 Task: Take the 'IT Operations' skill assessment on LinkedIn.
Action: Mouse moved to (378, 605)
Screenshot: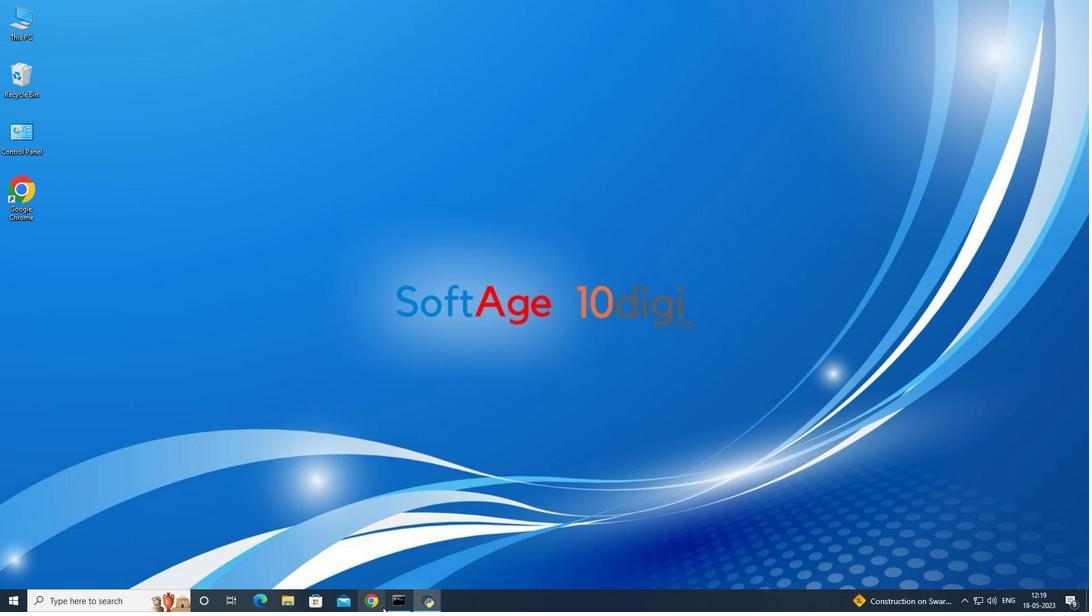
Action: Mouse pressed left at (378, 605)
Screenshot: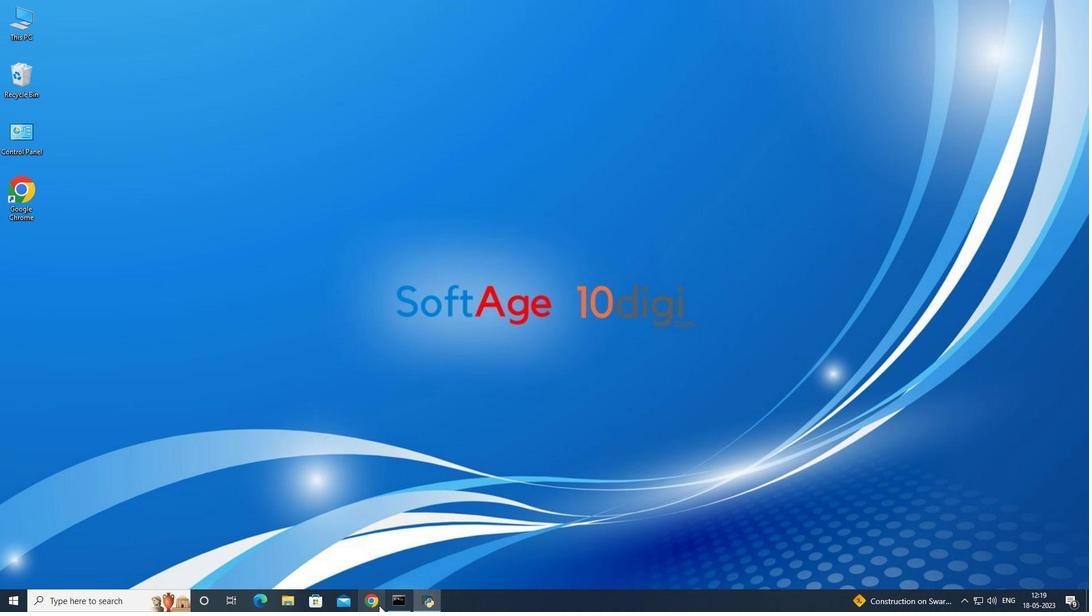 
Action: Mouse moved to (505, 234)
Screenshot: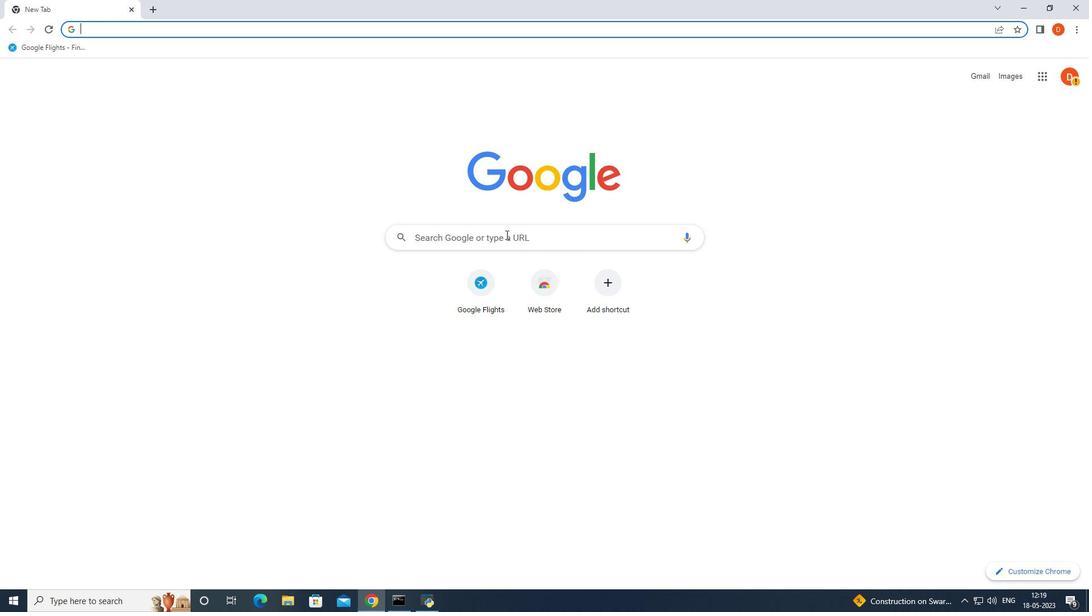 
Action: Mouse pressed left at (505, 234)
Screenshot: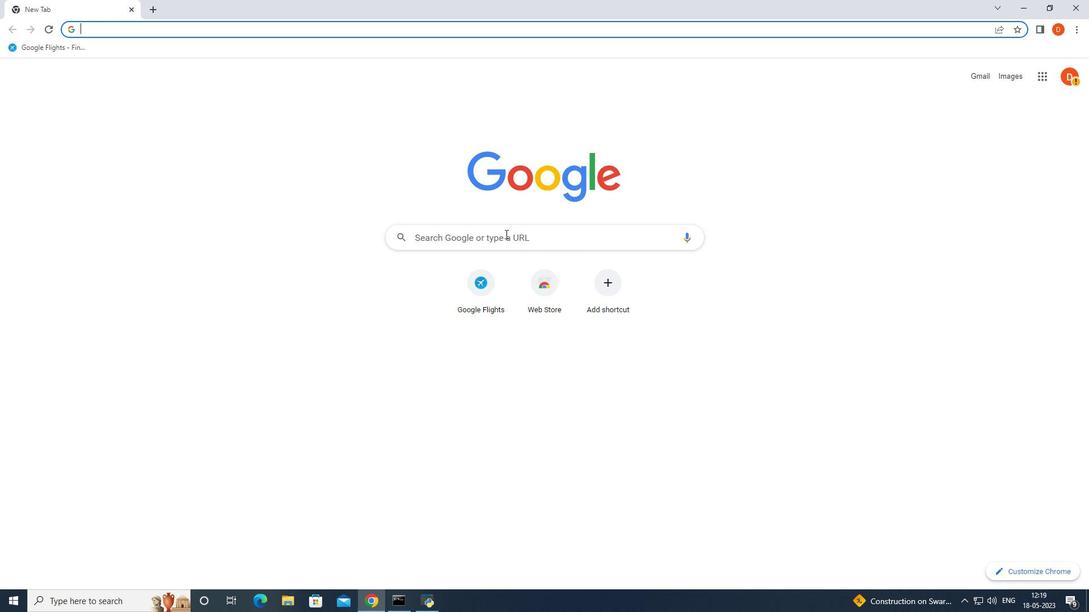 
Action: Mouse moved to (496, 257)
Screenshot: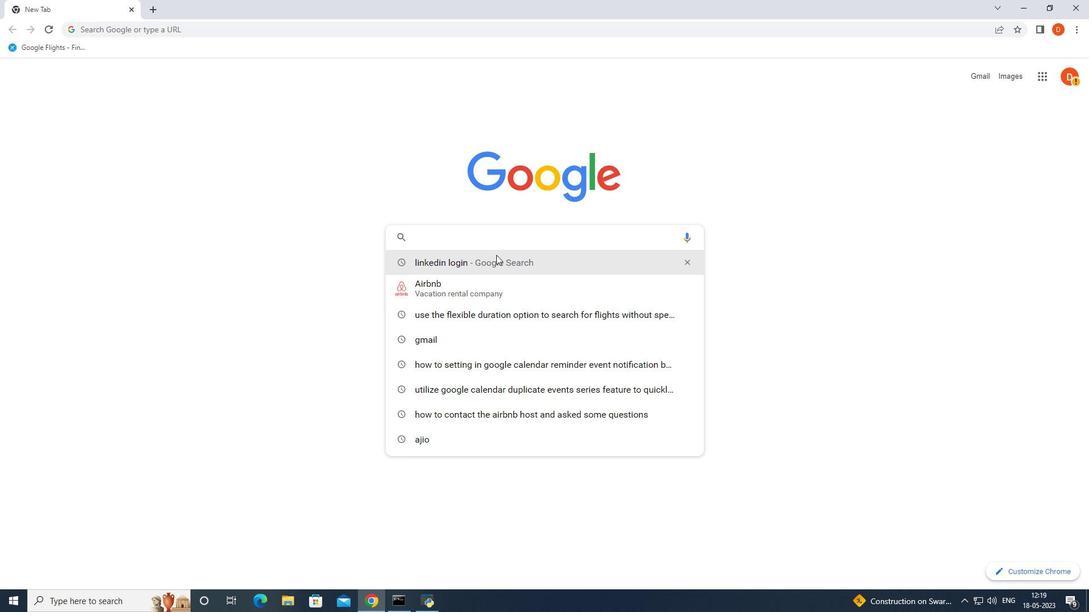 
Action: Mouse pressed left at (496, 257)
Screenshot: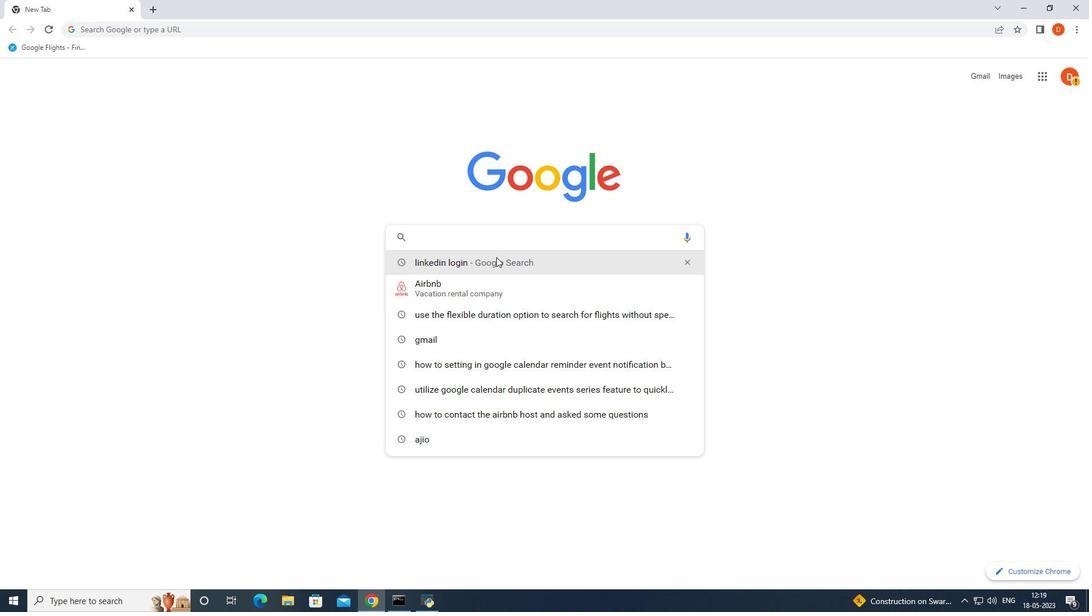 
Action: Mouse moved to (167, 173)
Screenshot: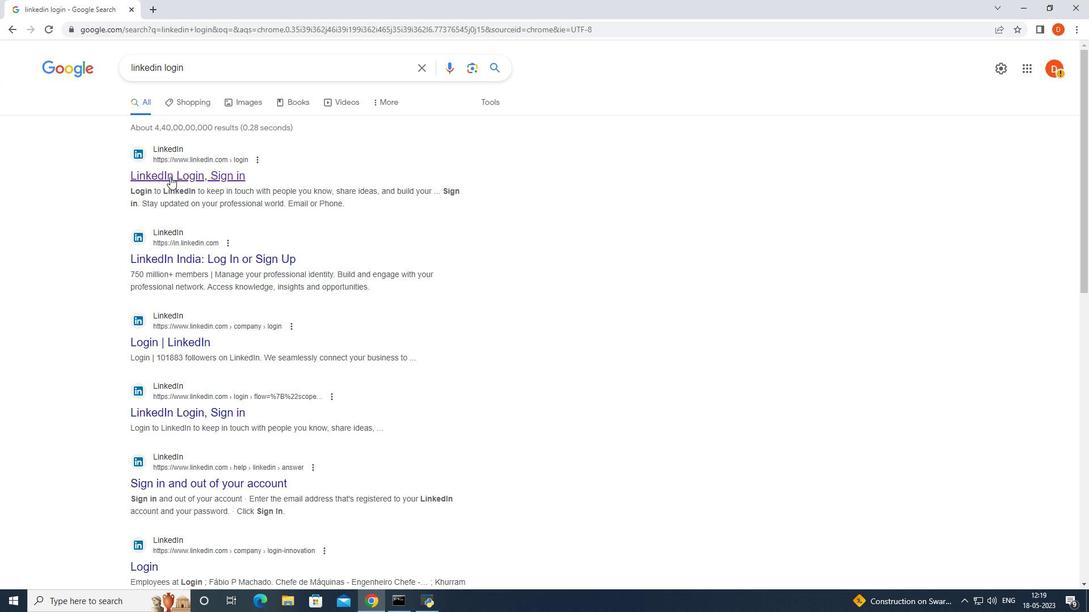
Action: Mouse pressed left at (167, 173)
Screenshot: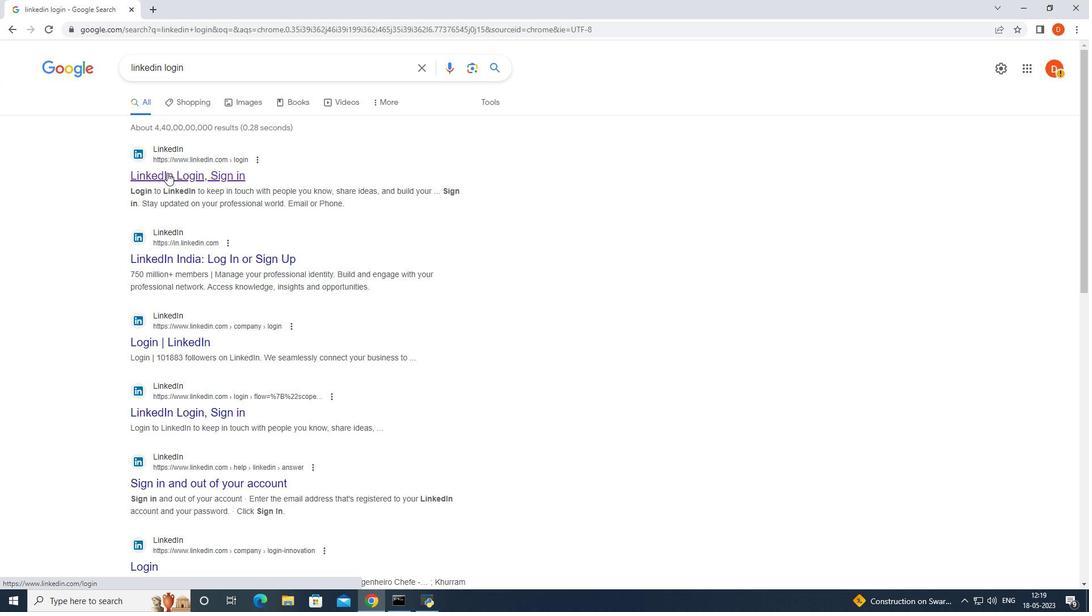 
Action: Mouse moved to (591, 61)
Screenshot: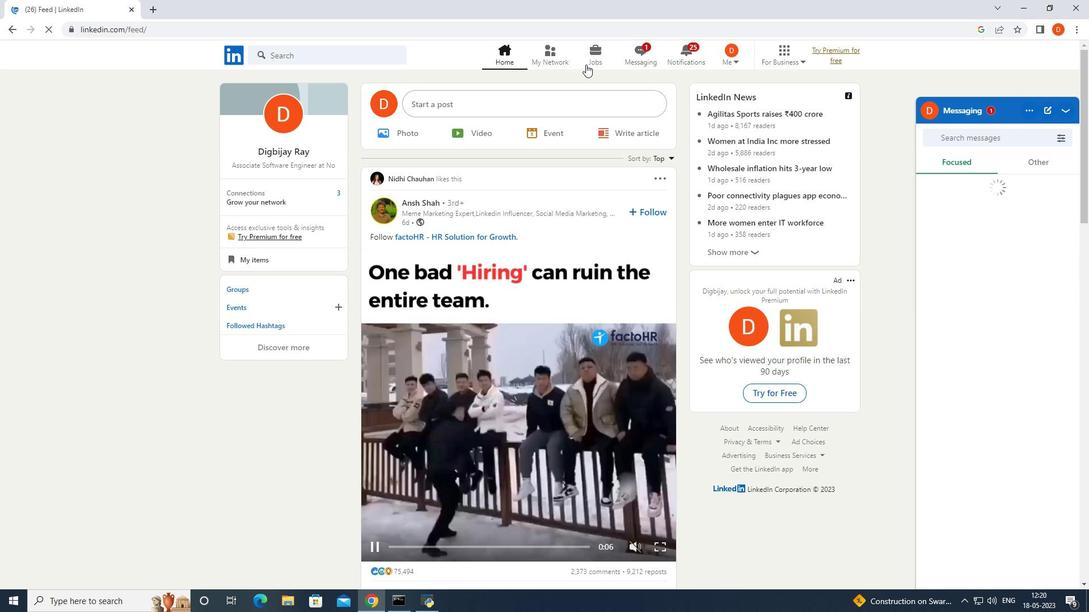 
Action: Mouse pressed left at (591, 61)
Screenshot: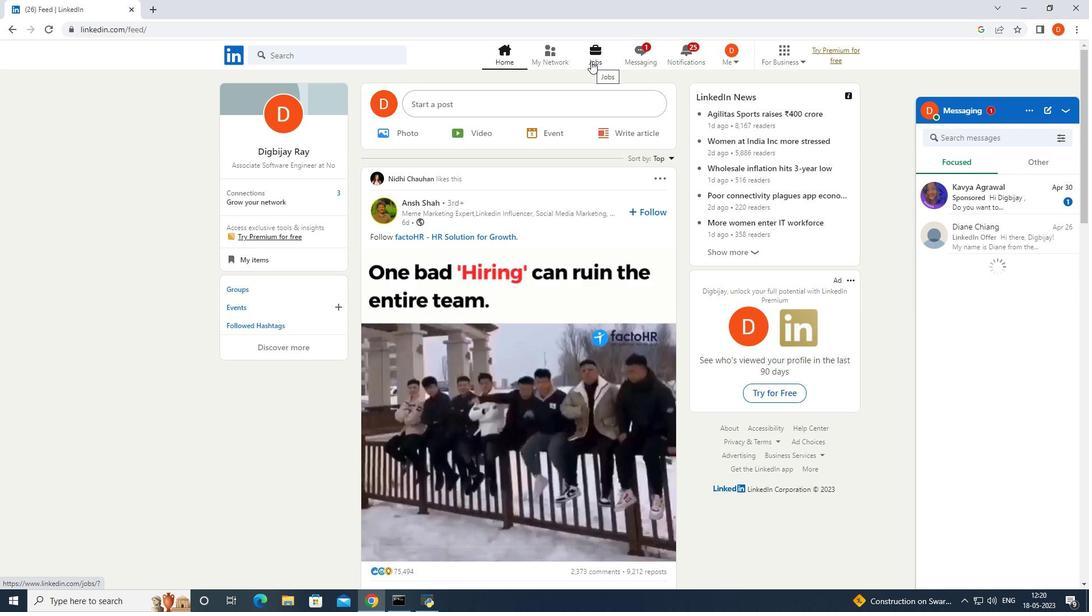 
Action: Mouse moved to (299, 163)
Screenshot: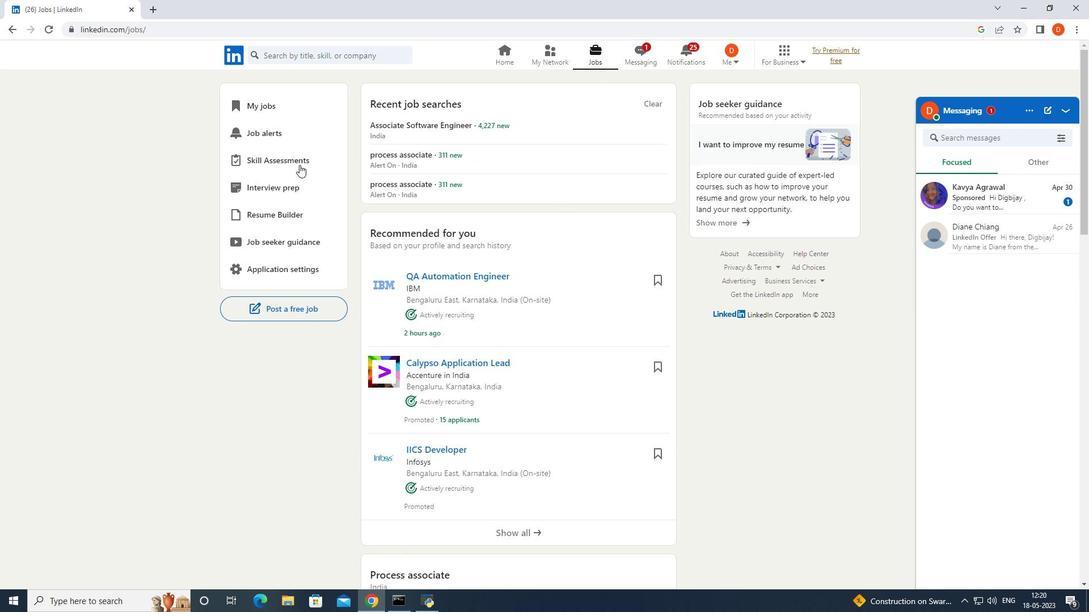 
Action: Mouse pressed left at (299, 163)
Screenshot: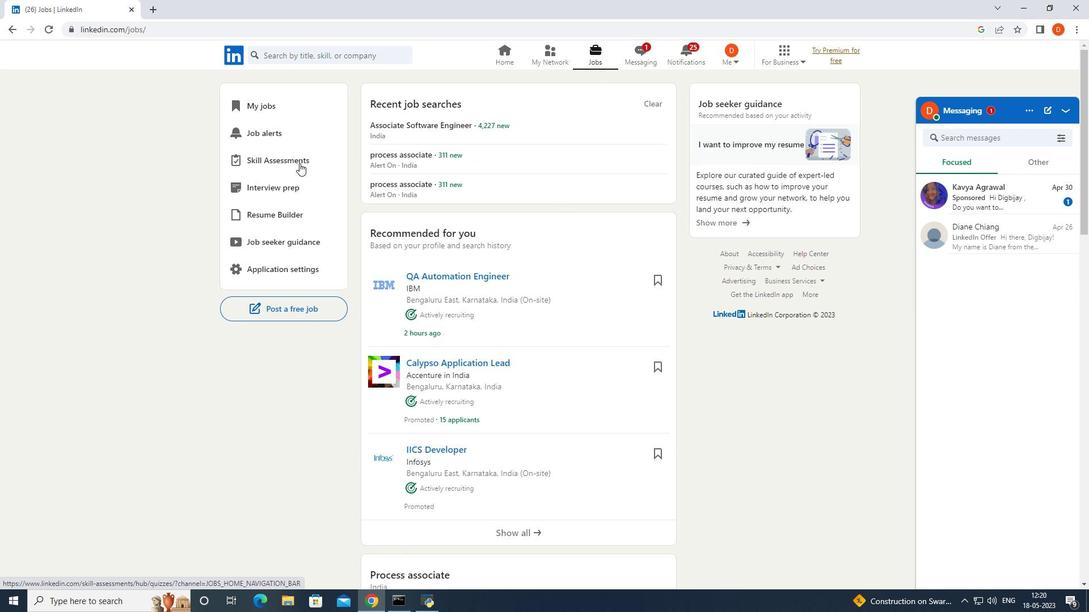 
Action: Mouse moved to (622, 203)
Screenshot: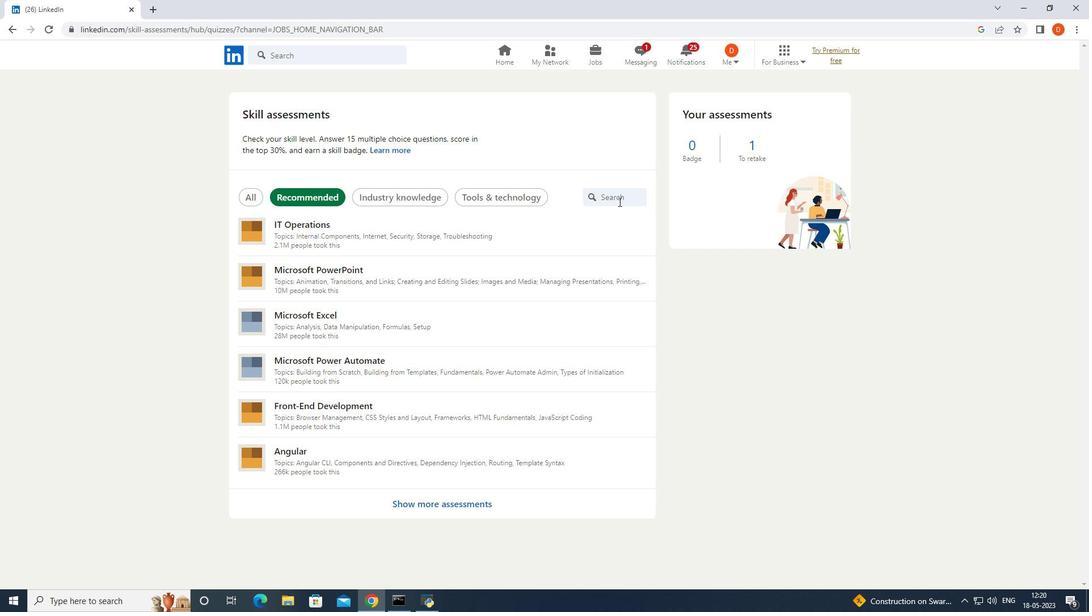 
Action: Mouse pressed left at (622, 203)
Screenshot: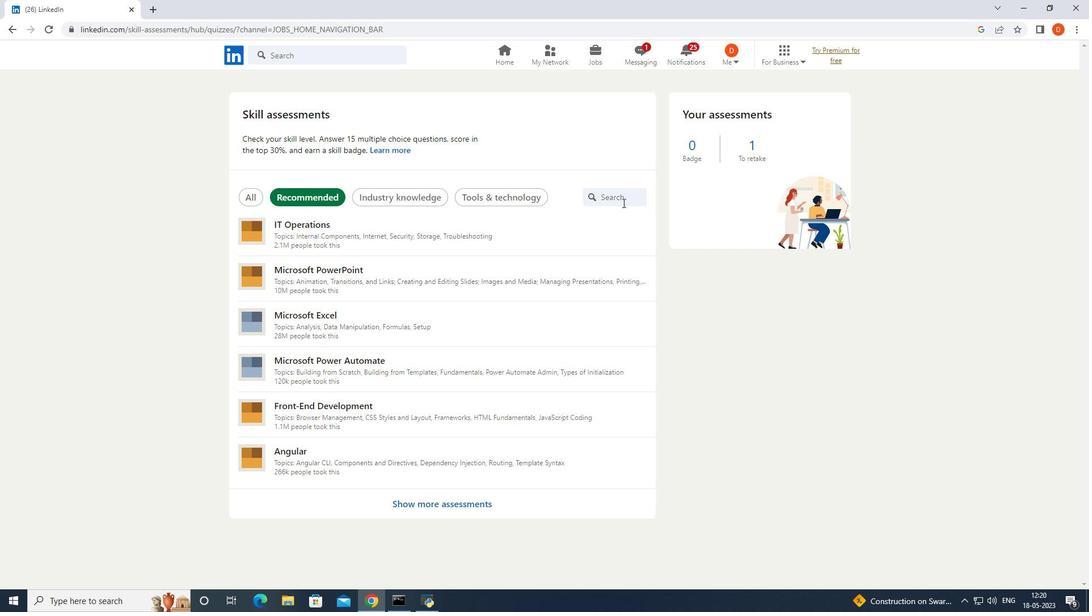 
Action: Mouse moved to (622, 203)
Screenshot: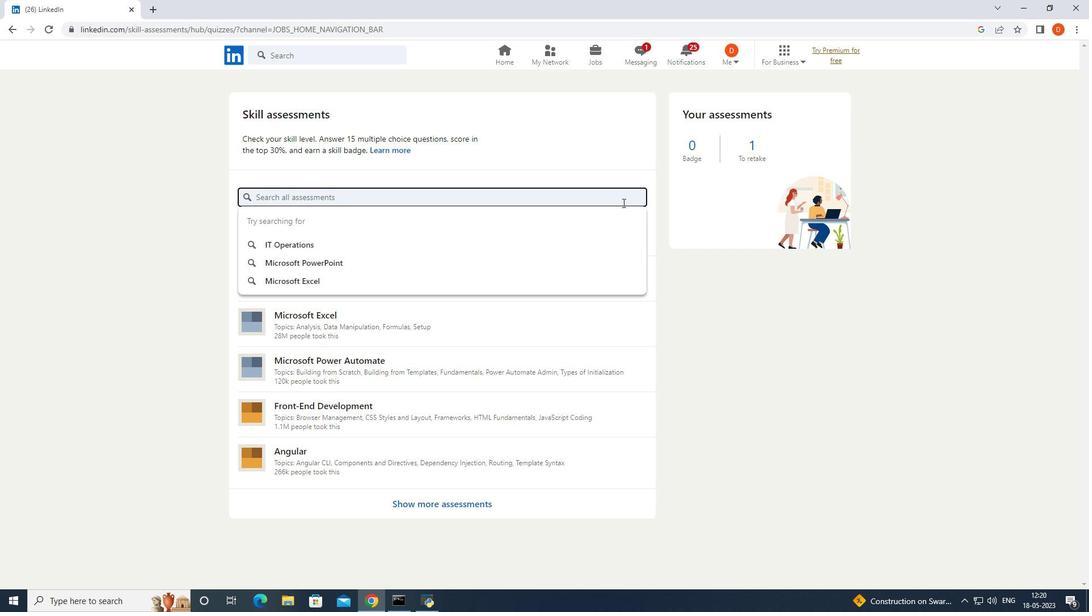 
Action: Key pressed <Key.shift>IT<Key.space><Key.shift>Tes<Key.backspace><Key.backspace>
Screenshot: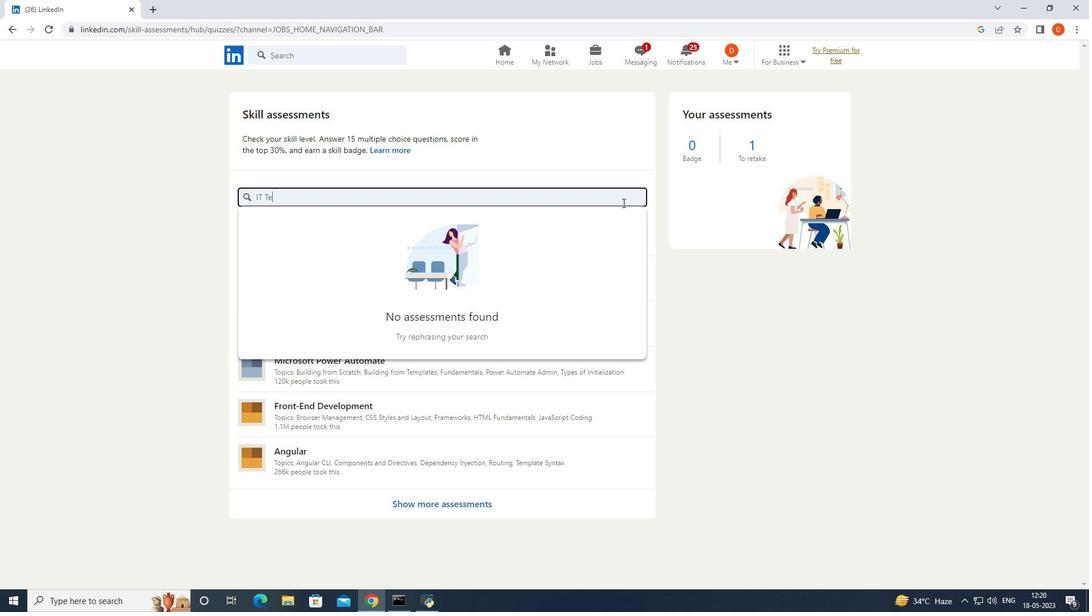 
Action: Mouse moved to (388, 222)
Screenshot: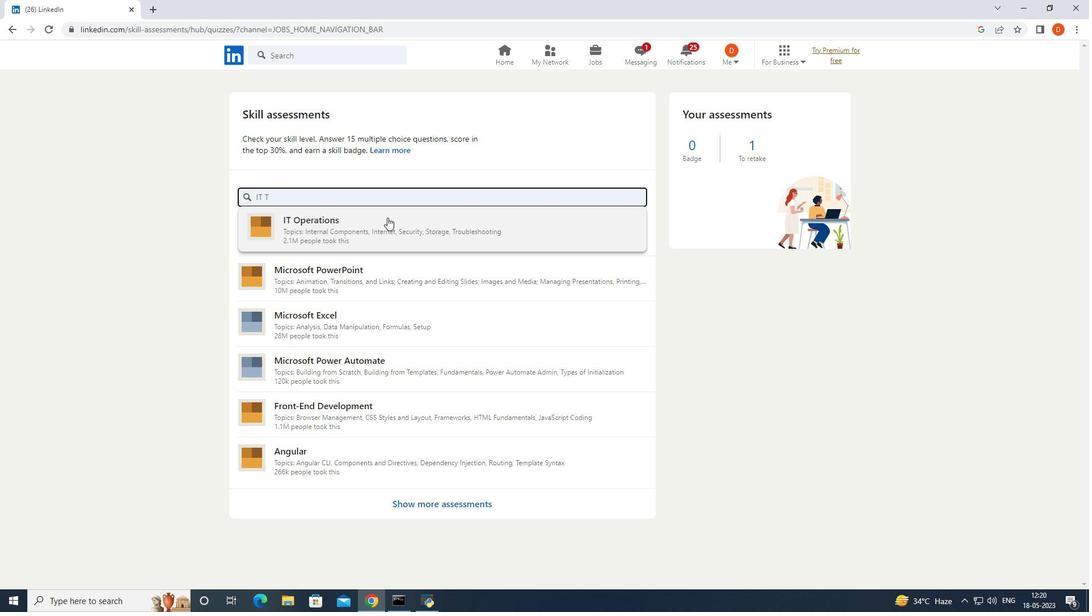 
Action: Mouse pressed left at (388, 222)
Screenshot: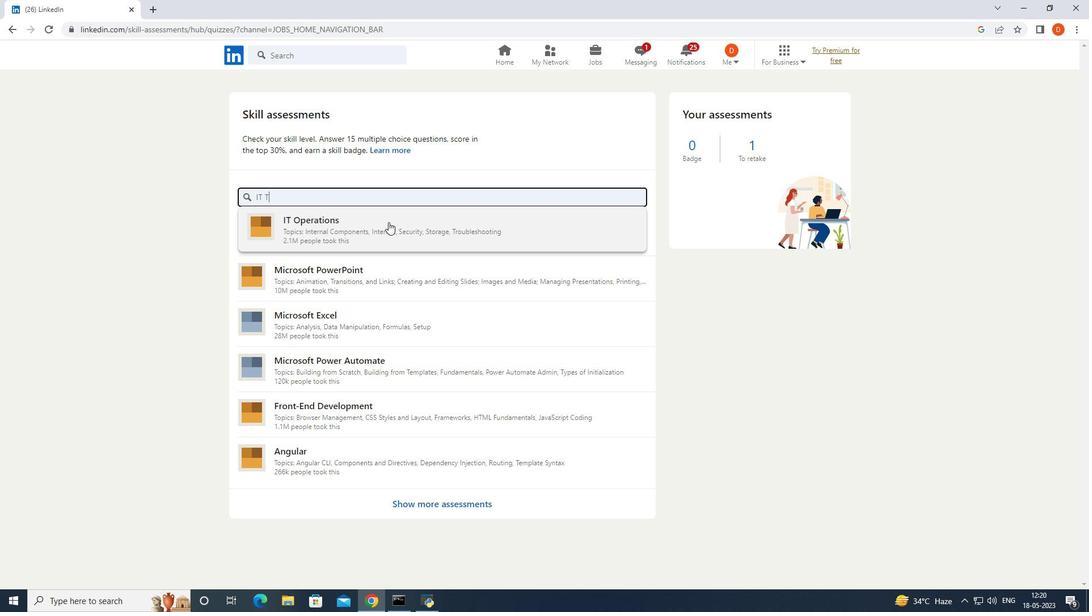 
Action: Mouse moved to (810, 421)
Screenshot: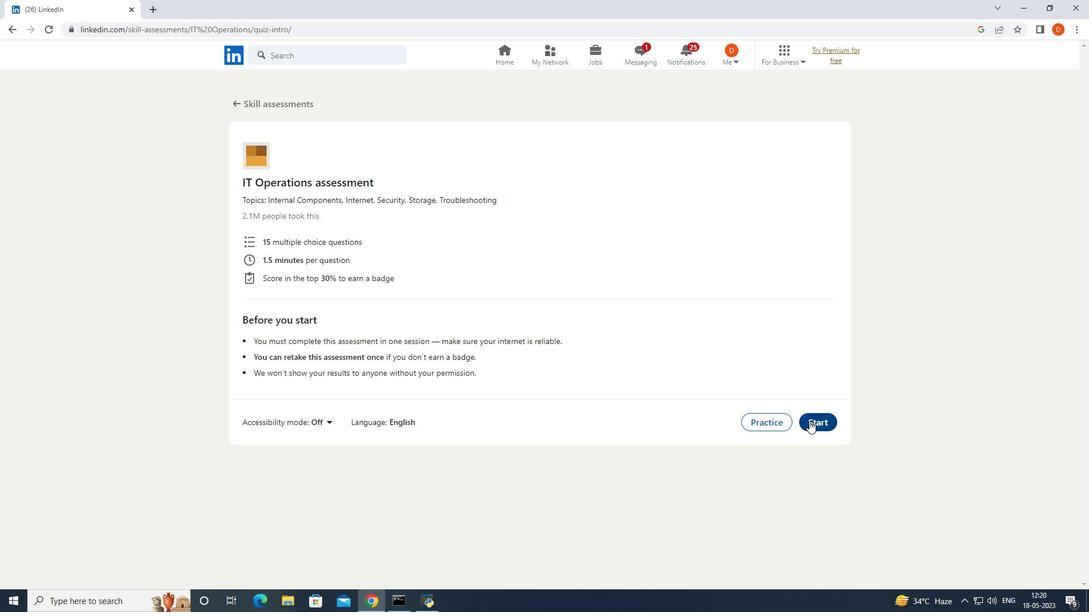 
Action: Mouse pressed left at (810, 421)
Screenshot: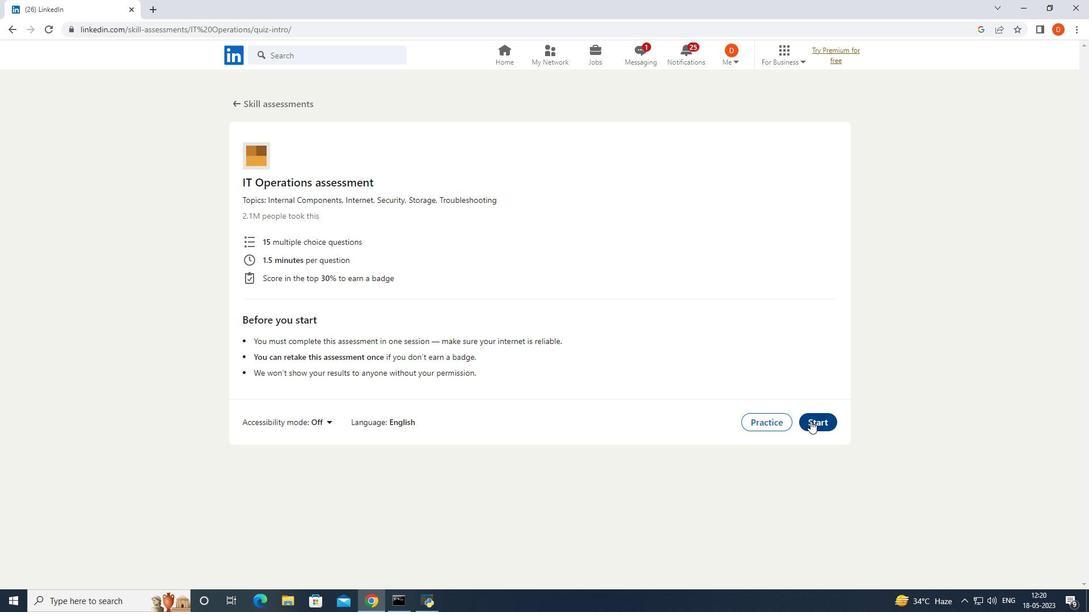 
Action: Mouse moved to (12, 27)
Screenshot: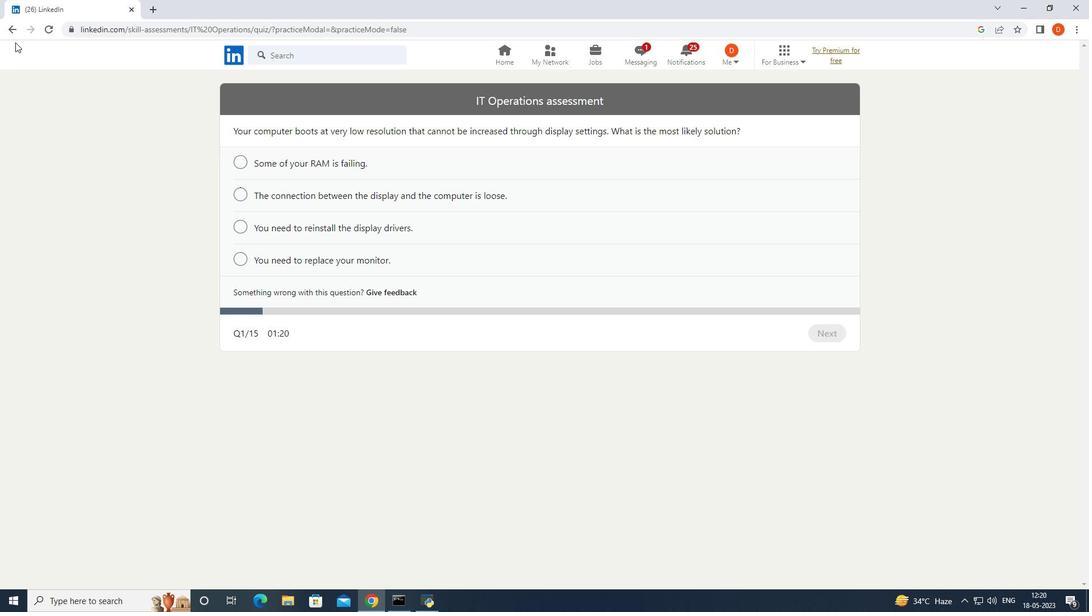 
Action: Mouse pressed left at (12, 27)
Screenshot: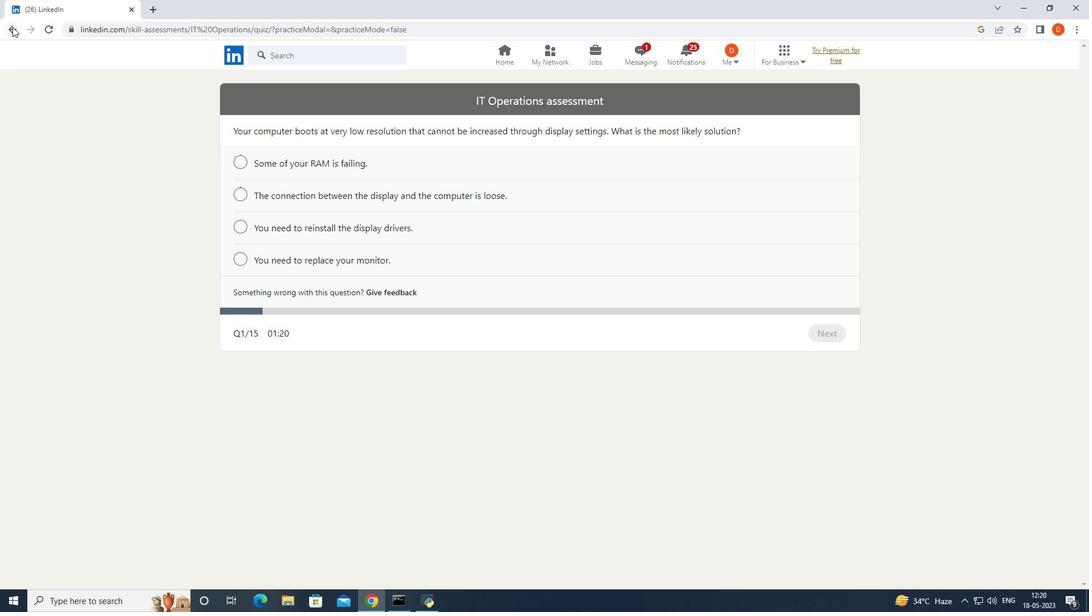 
Action: Mouse moved to (620, 272)
Screenshot: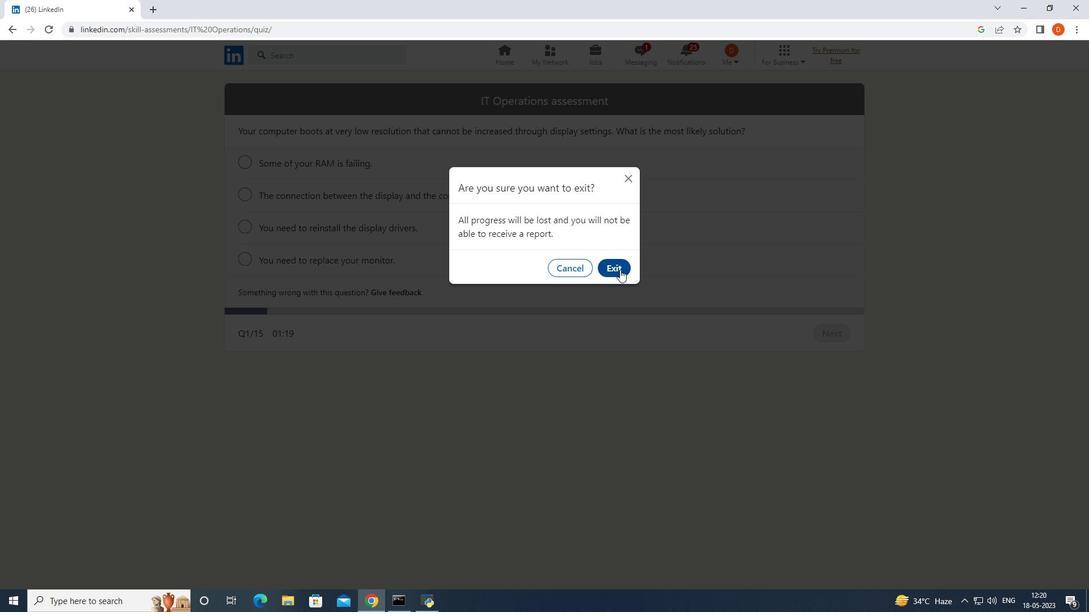 
Action: Mouse pressed left at (620, 272)
Screenshot: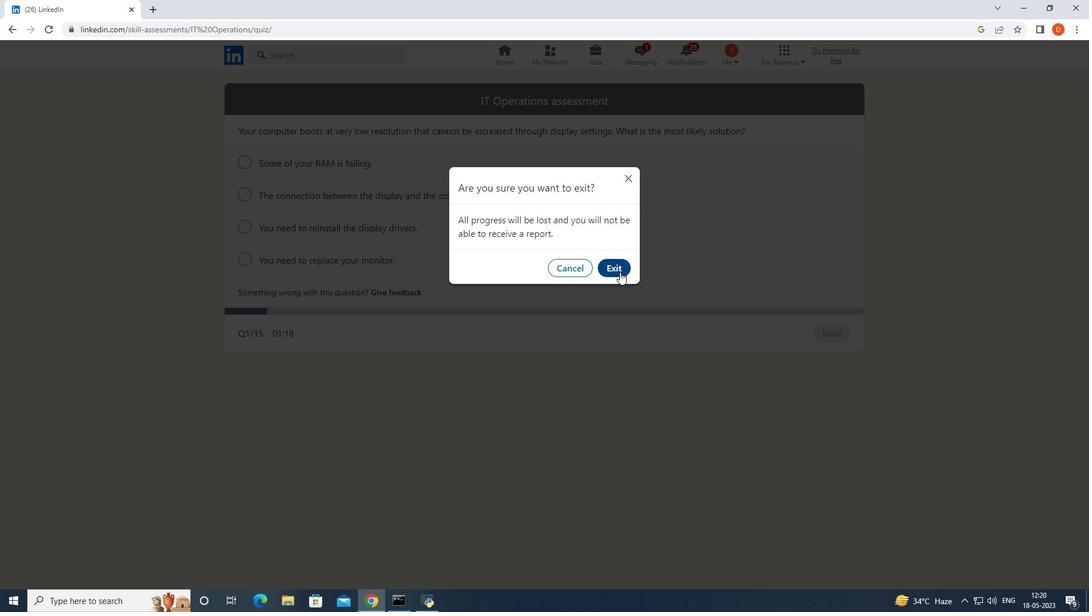 
Action: Mouse moved to (487, 333)
Screenshot: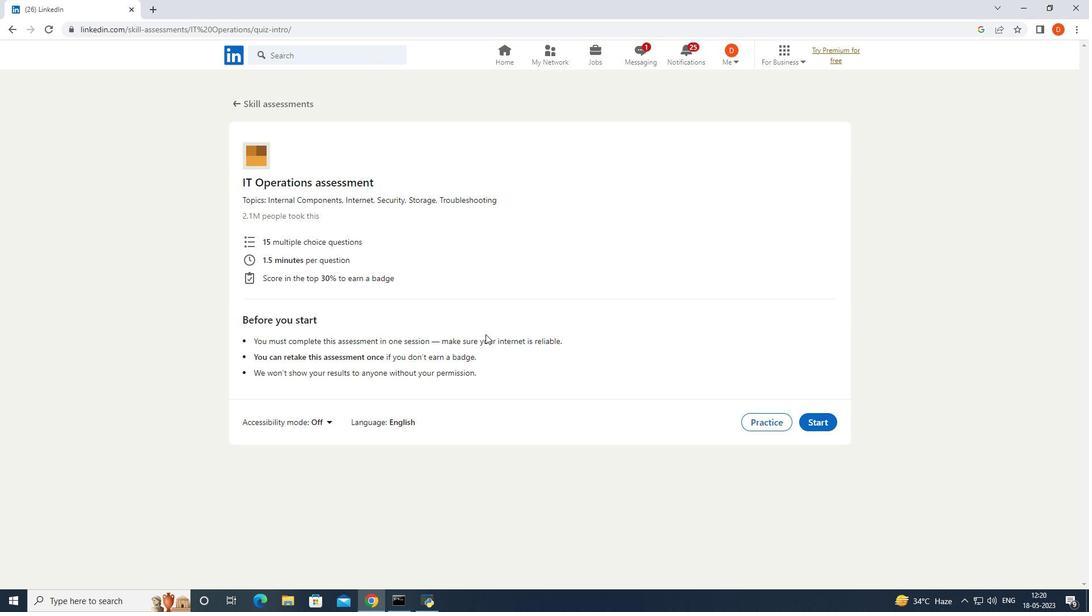 
Action: Mouse scrolled (487, 332) with delta (0, 0)
Screenshot: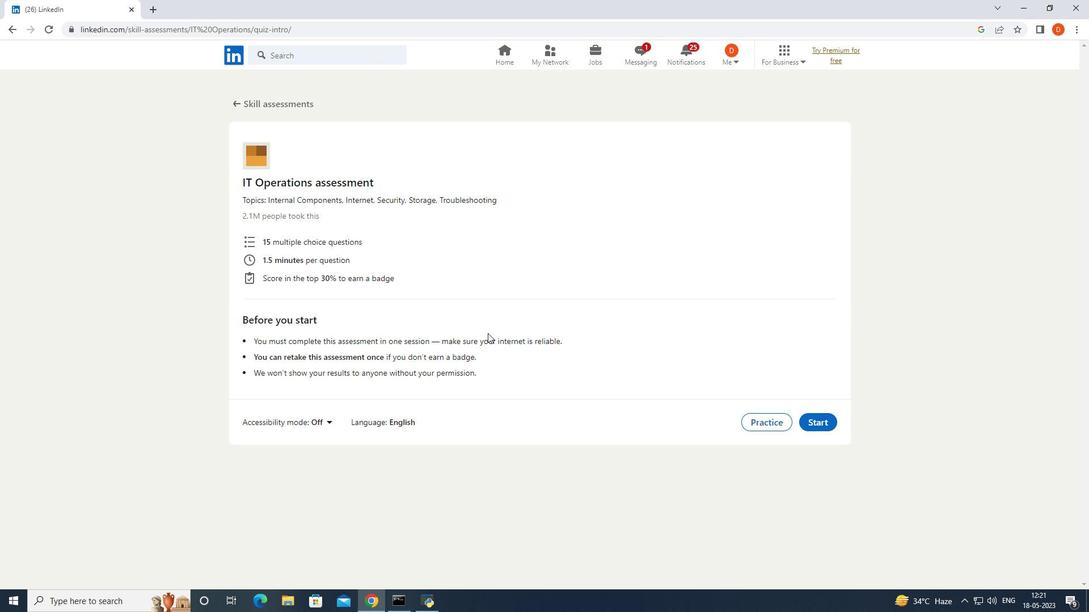
Action: Mouse moved to (484, 337)
Screenshot: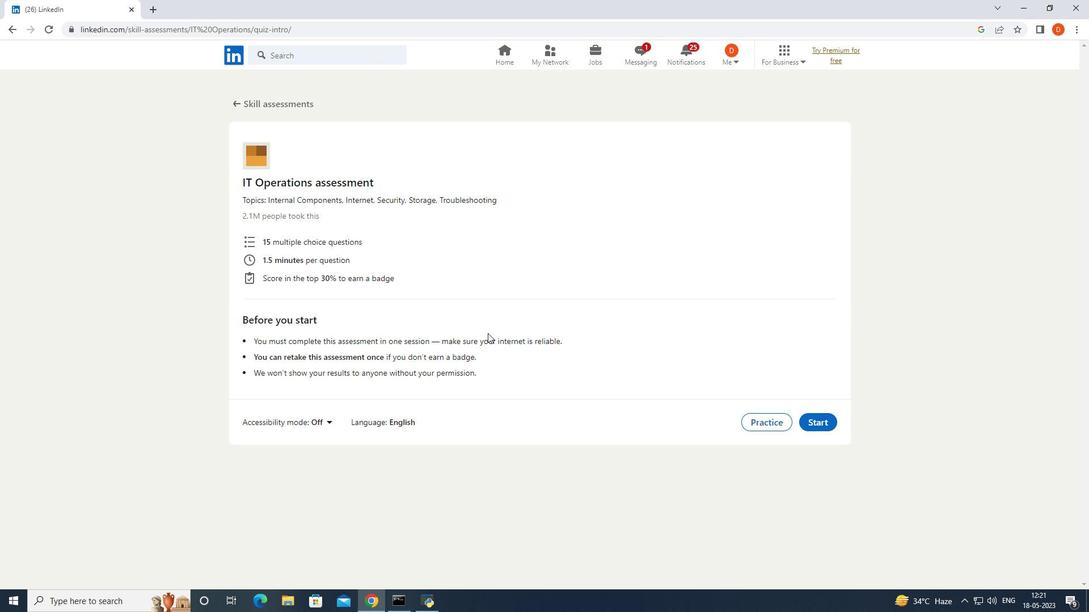 
Action: Mouse scrolled (484, 336) with delta (0, 0)
Screenshot: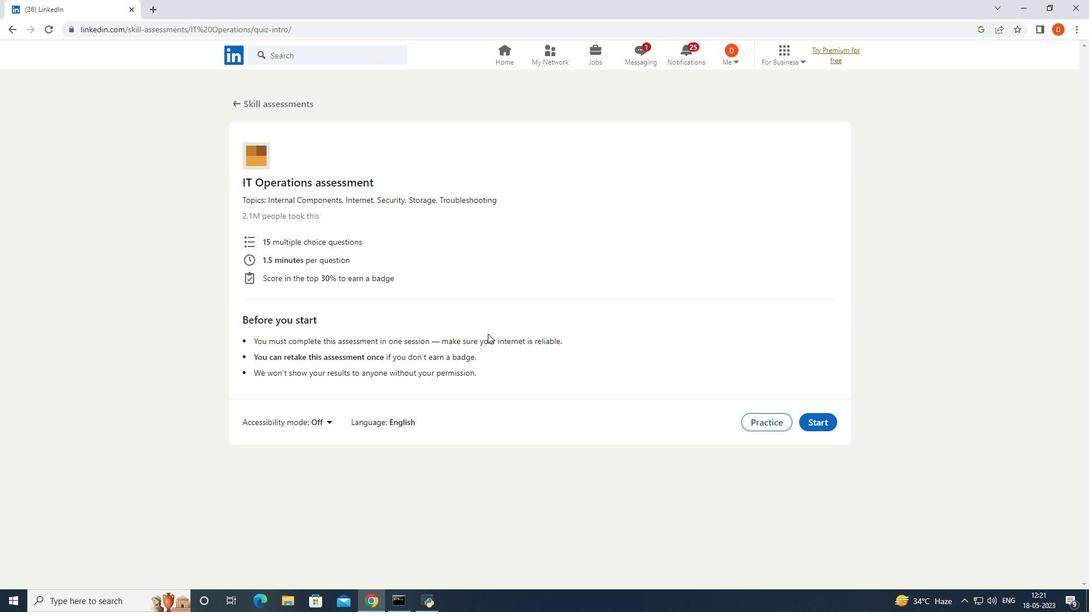 
Action: Mouse moved to (484, 339)
Screenshot: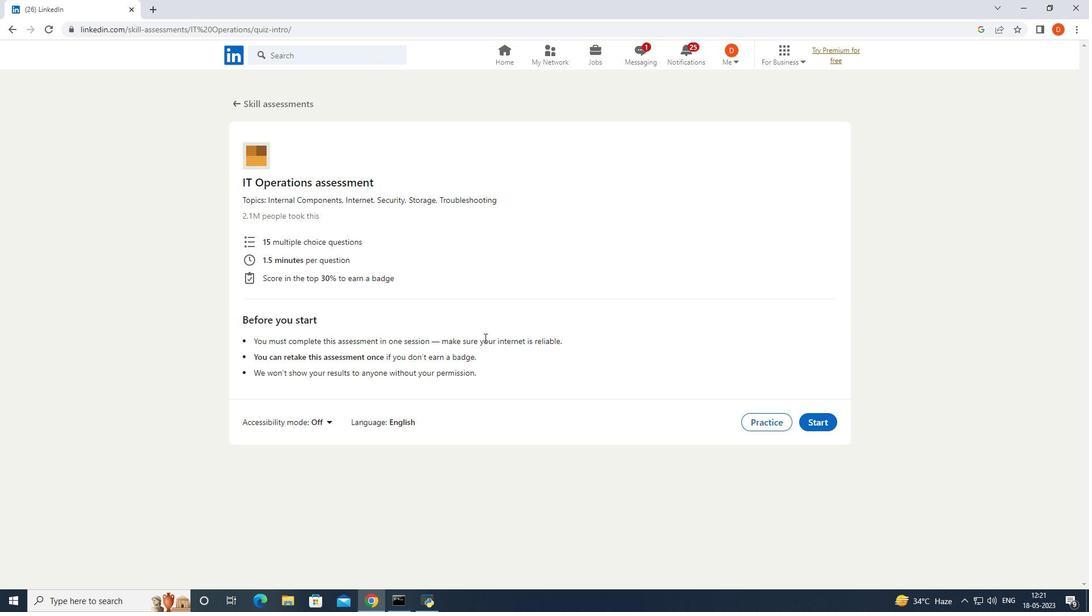 
Action: Mouse scrolled (484, 338) with delta (0, 0)
Screenshot: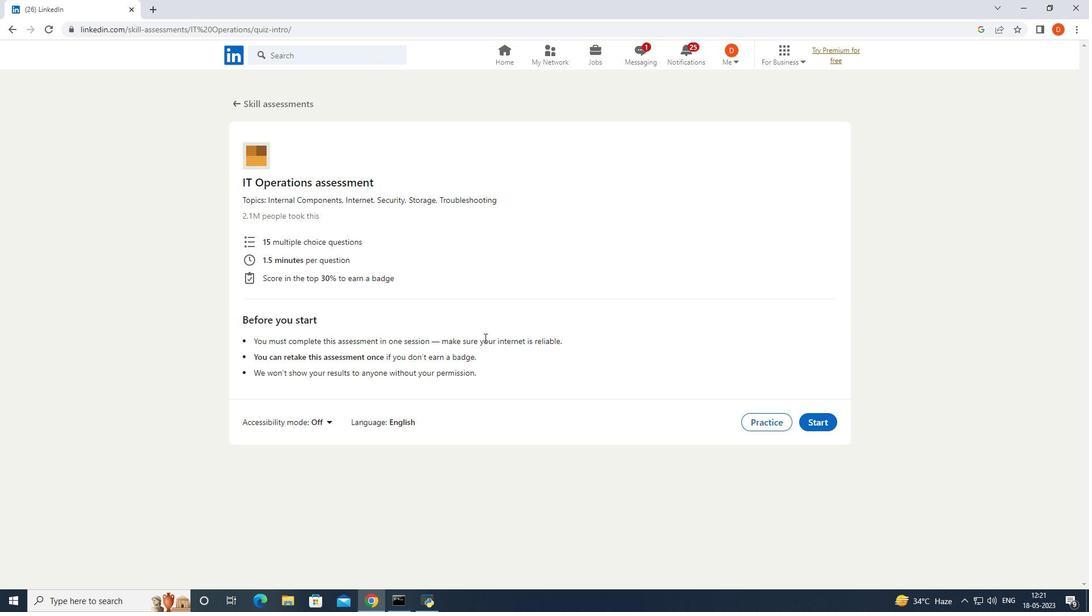 
Action: Mouse moved to (484, 340)
Screenshot: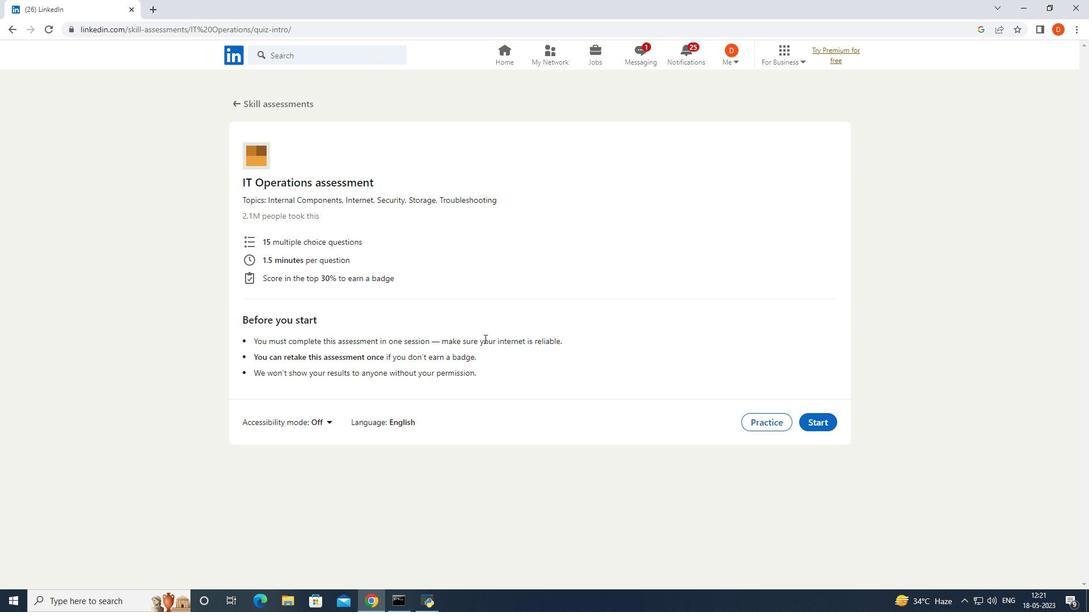
Action: Mouse scrolled (484, 340) with delta (0, 0)
Screenshot: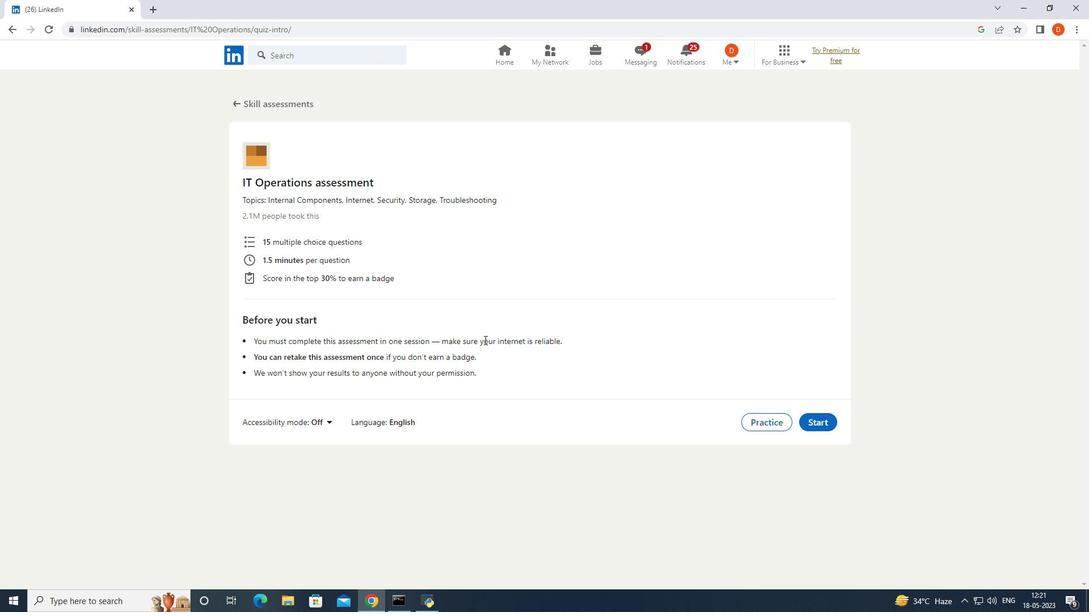 
Action: Mouse scrolled (484, 340) with delta (0, 0)
Screenshot: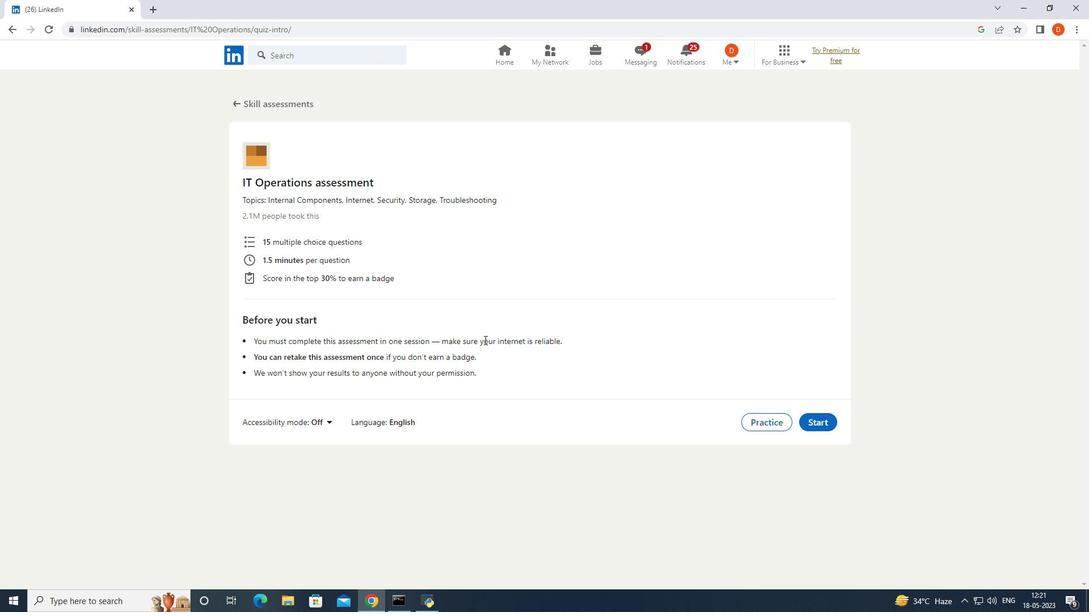 
Action: Mouse moved to (539, 281)
Screenshot: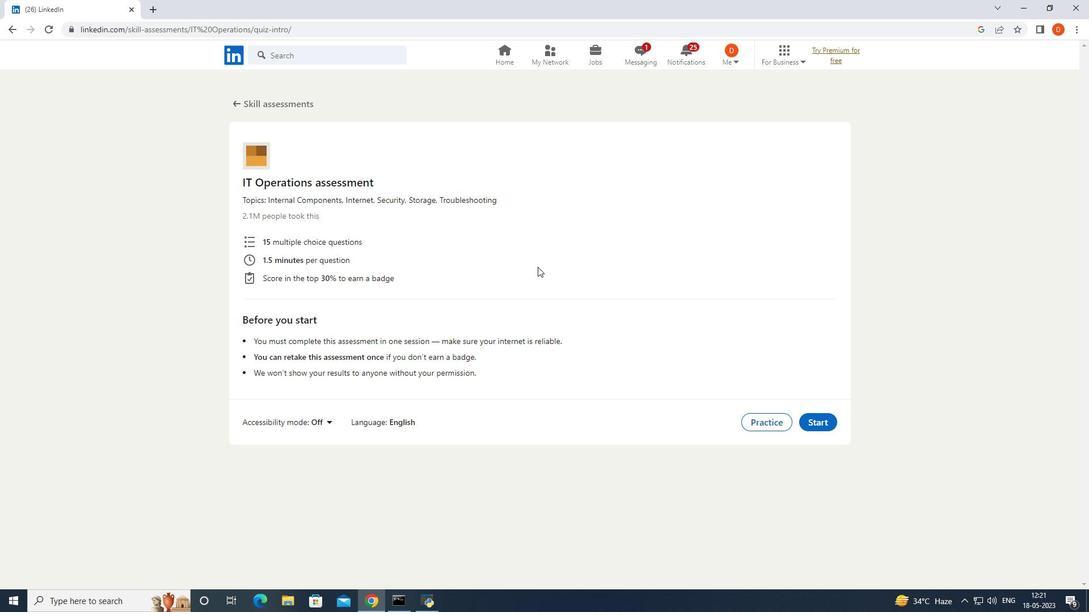 
Action: Mouse scrolled (539, 280) with delta (0, 0)
Screenshot: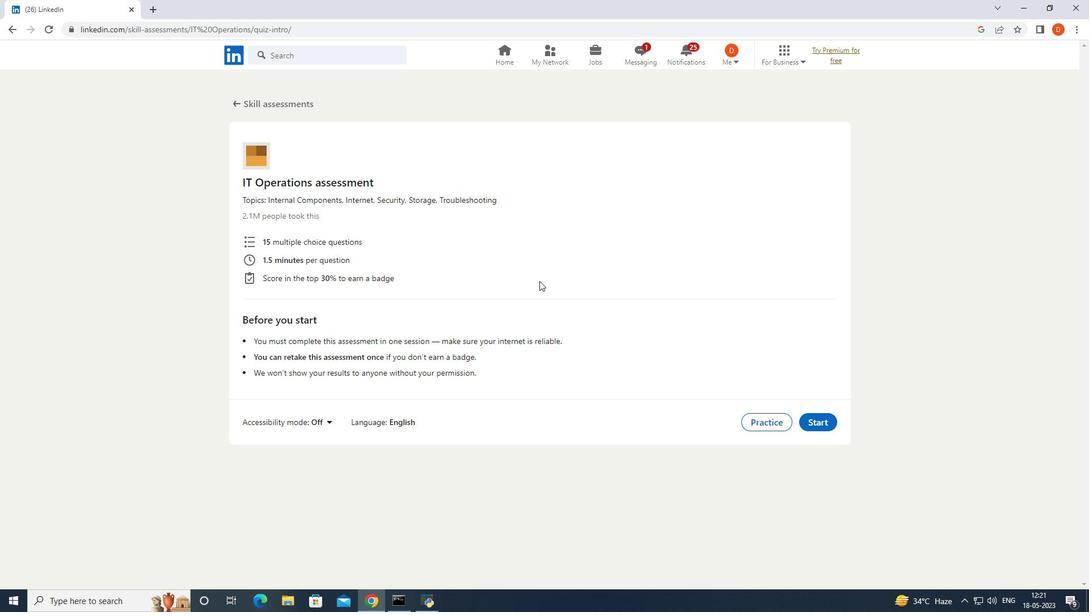 
Action: Mouse moved to (235, 104)
Screenshot: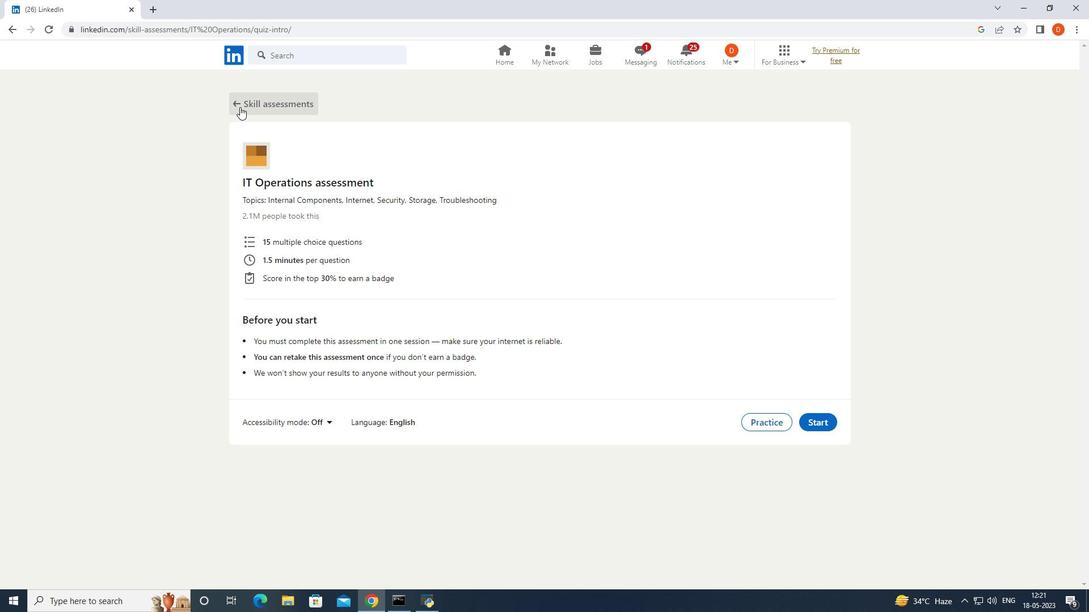 
Action: Mouse pressed left at (235, 104)
Screenshot: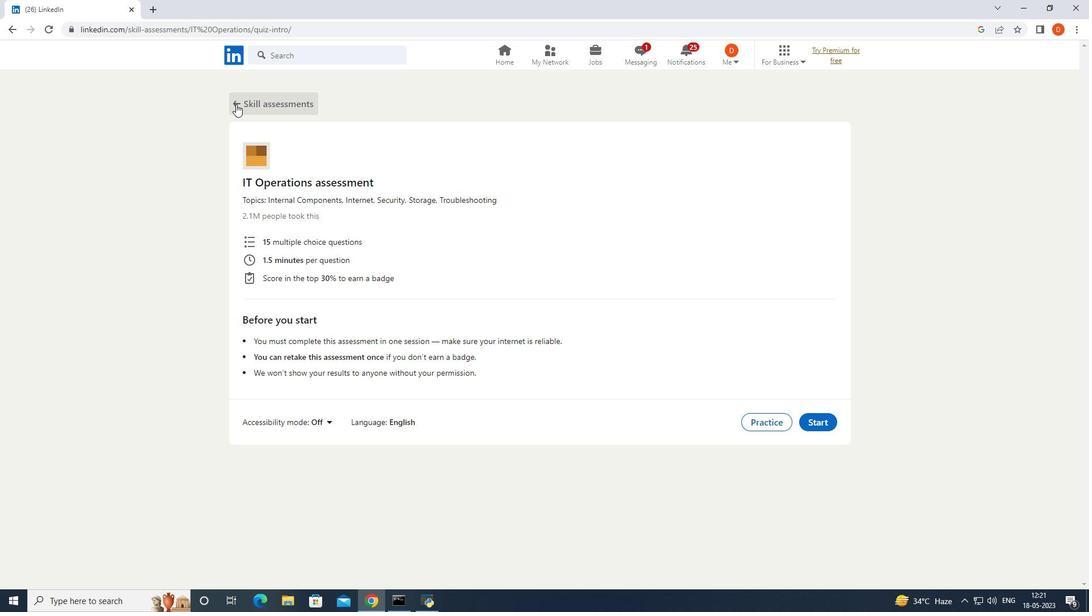 
Action: Mouse moved to (574, 243)
Screenshot: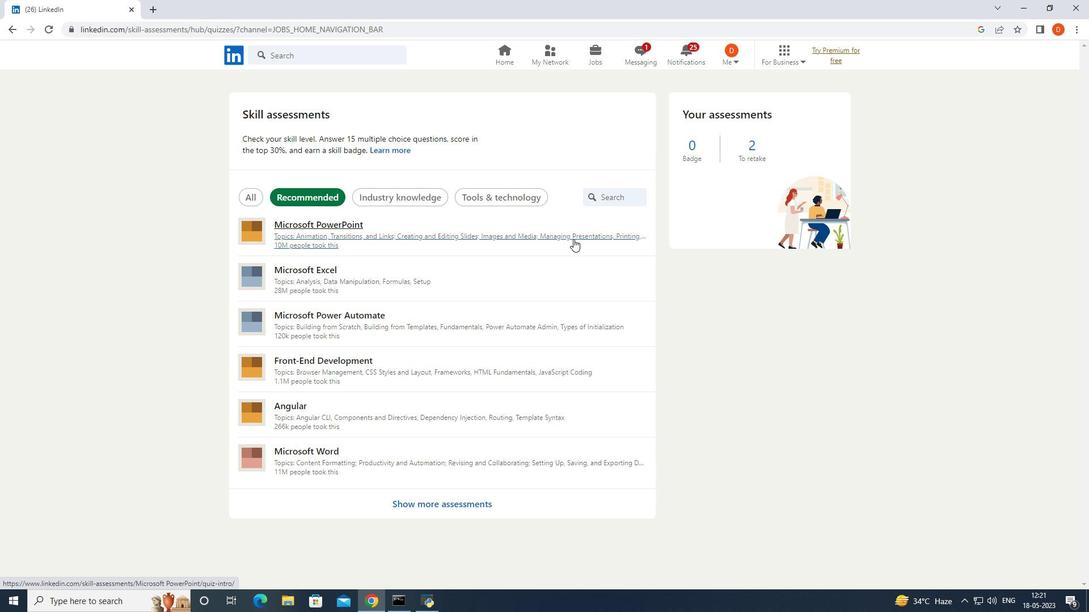 
Action: Mouse scrolled (574, 242) with delta (0, 0)
Screenshot: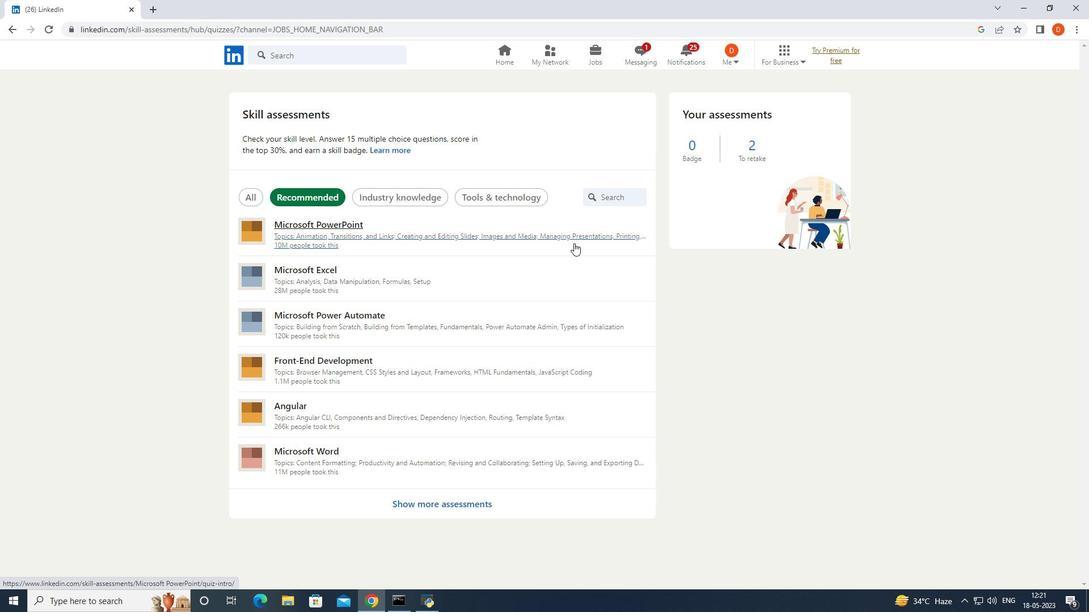 
Action: Mouse moved to (462, 399)
Screenshot: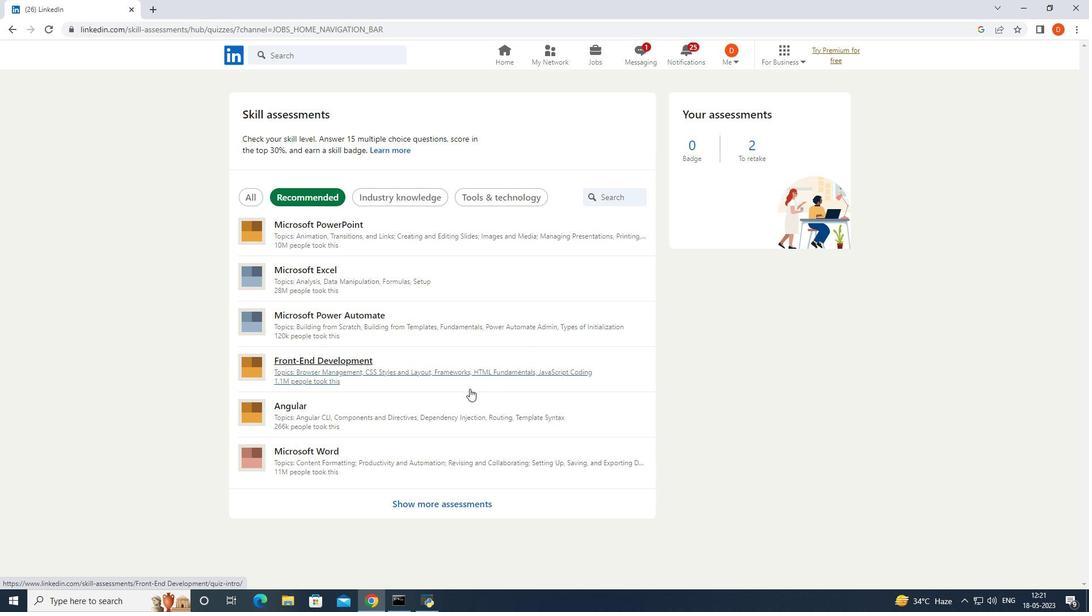 
Action: Mouse scrolled (462, 399) with delta (0, 0)
Screenshot: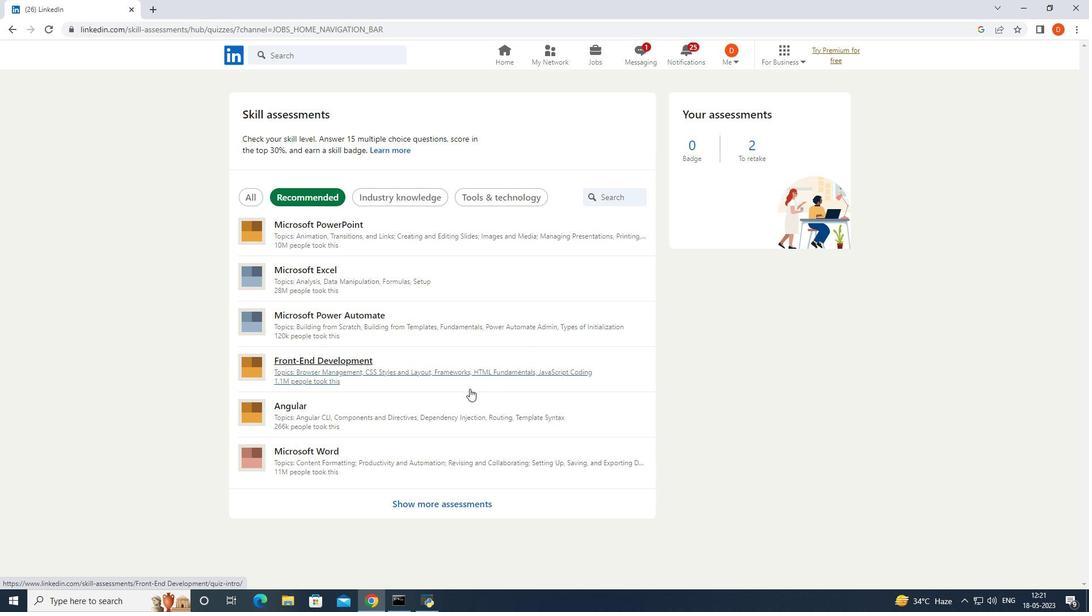 
Action: Mouse moved to (462, 403)
Screenshot: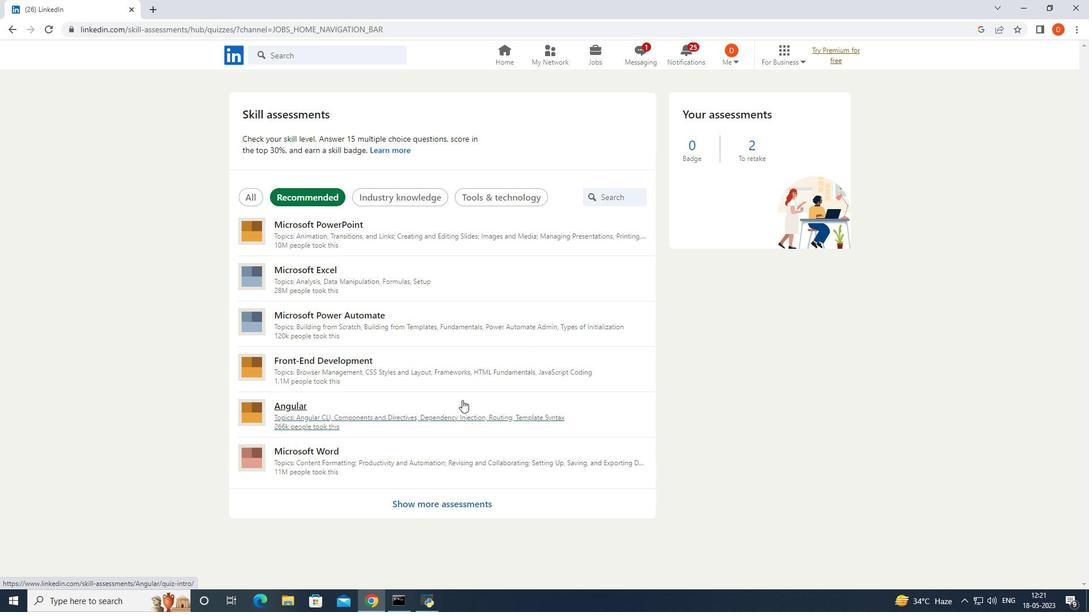 
Action: Mouse scrolled (462, 402) with delta (0, 0)
Screenshot: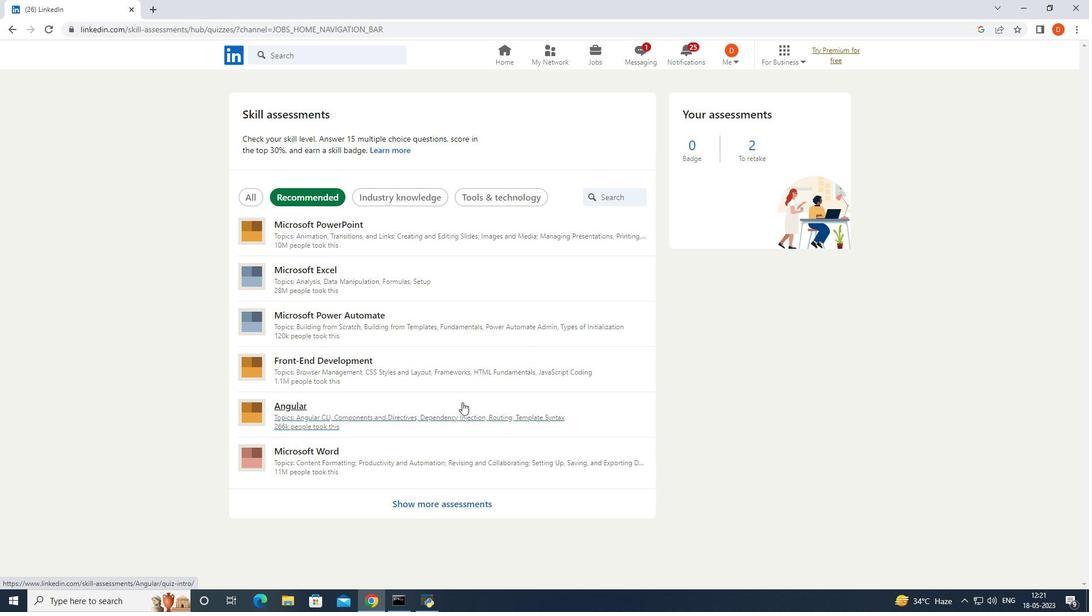 
Action: Mouse moved to (463, 405)
Screenshot: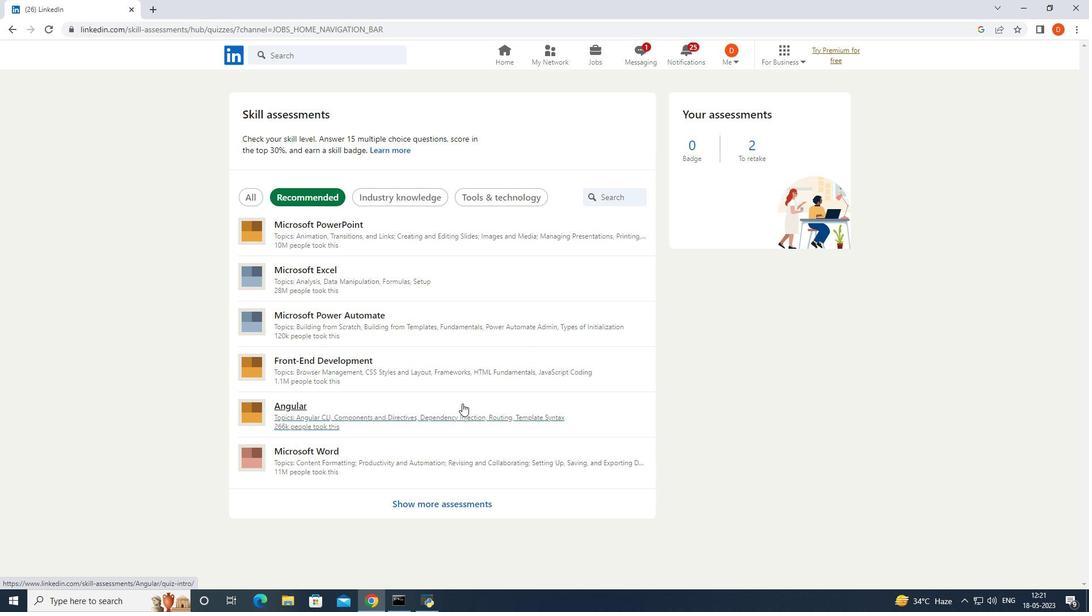 
Action: Mouse scrolled (463, 404) with delta (0, 0)
Screenshot: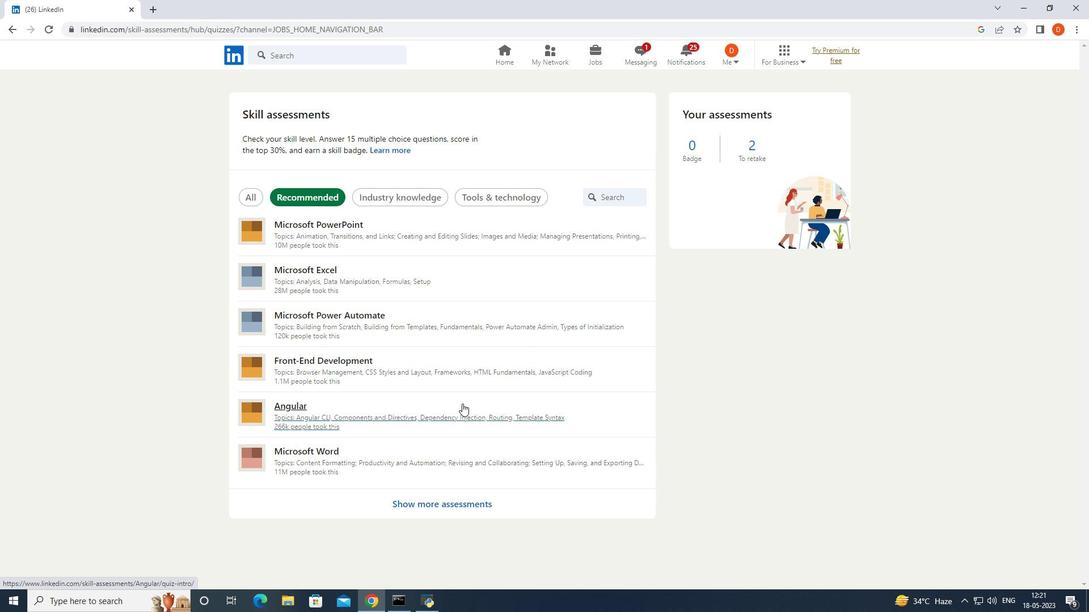 
Action: Mouse moved to (378, 452)
Screenshot: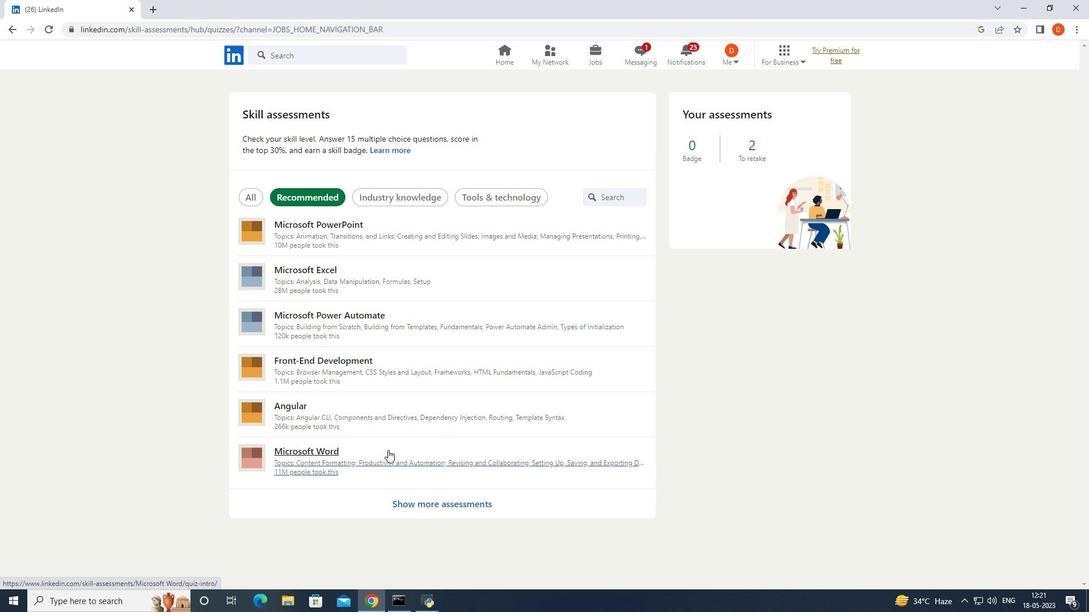 
Action: Mouse pressed left at (378, 452)
Screenshot: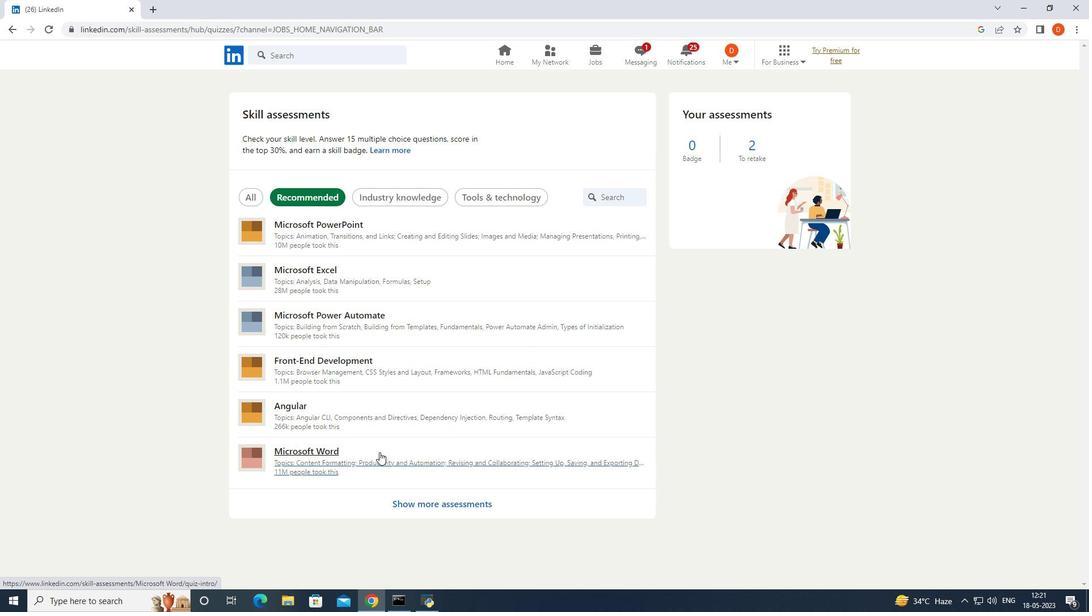 
Action: Mouse moved to (10, 22)
Screenshot: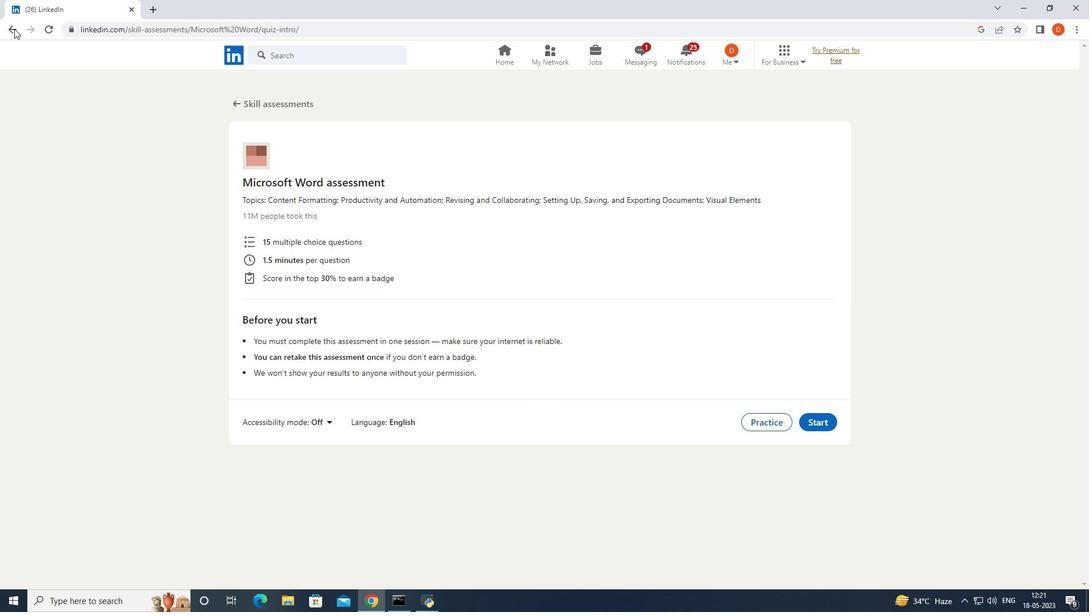 
Action: Mouse pressed left at (10, 22)
Screenshot: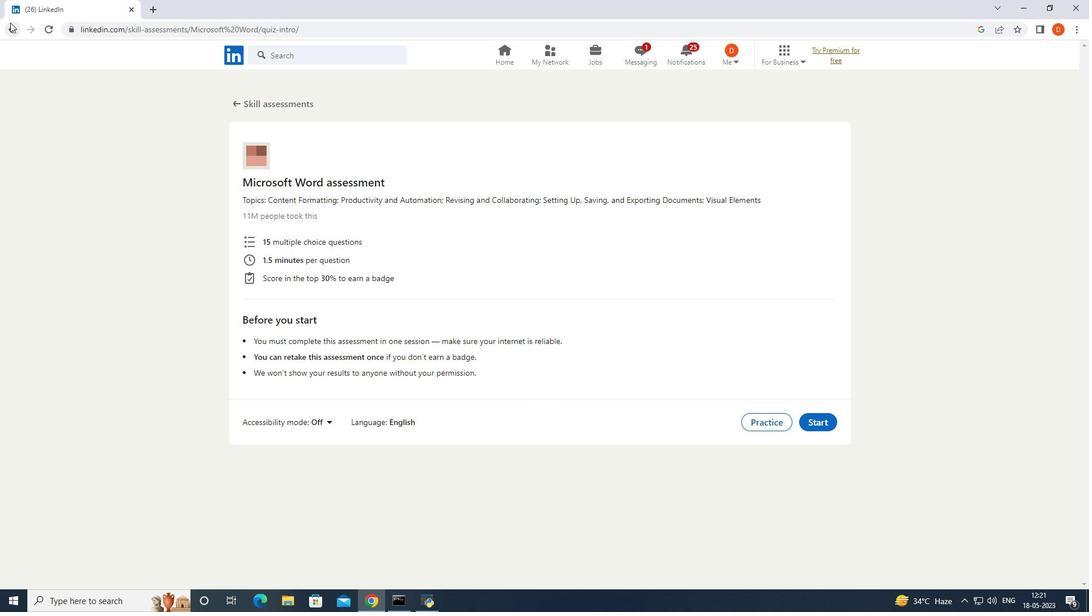 
Action: Mouse moved to (623, 204)
Screenshot: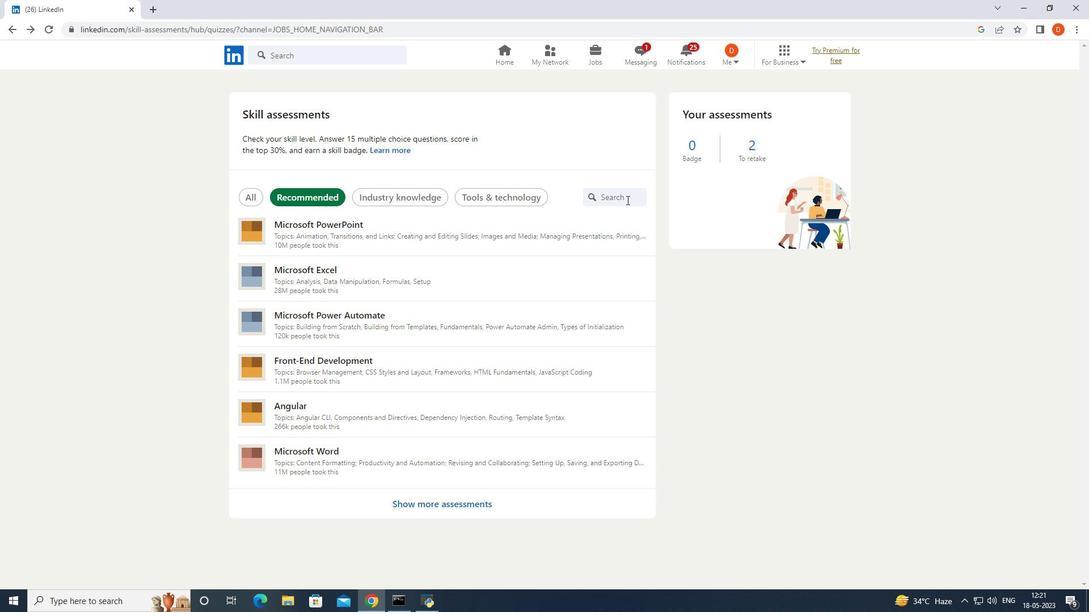 
Action: Mouse pressed left at (623, 204)
Screenshot: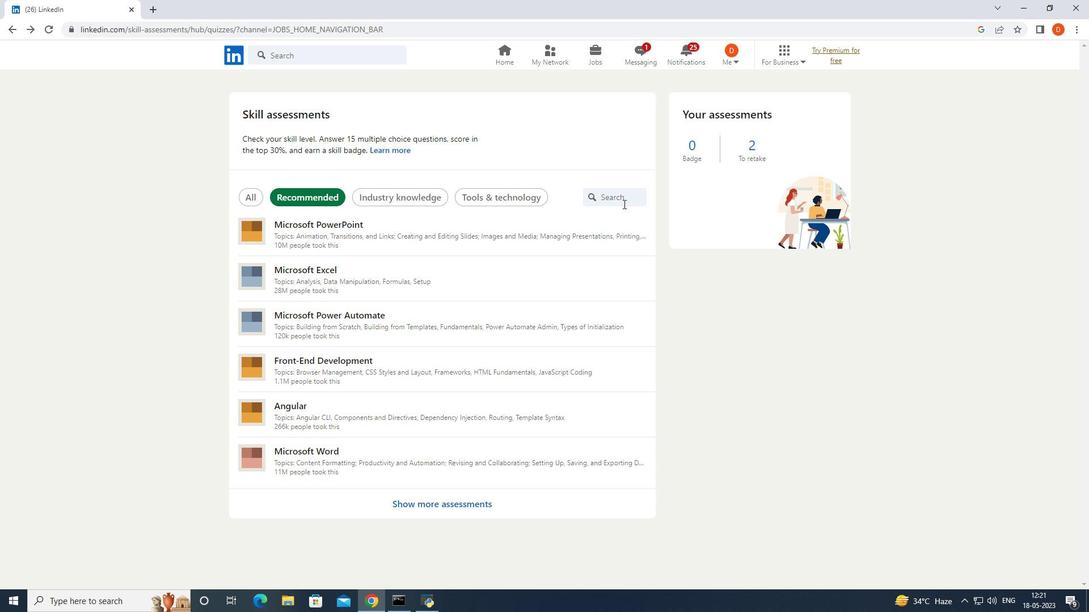 
Action: Mouse moved to (570, 245)
Screenshot: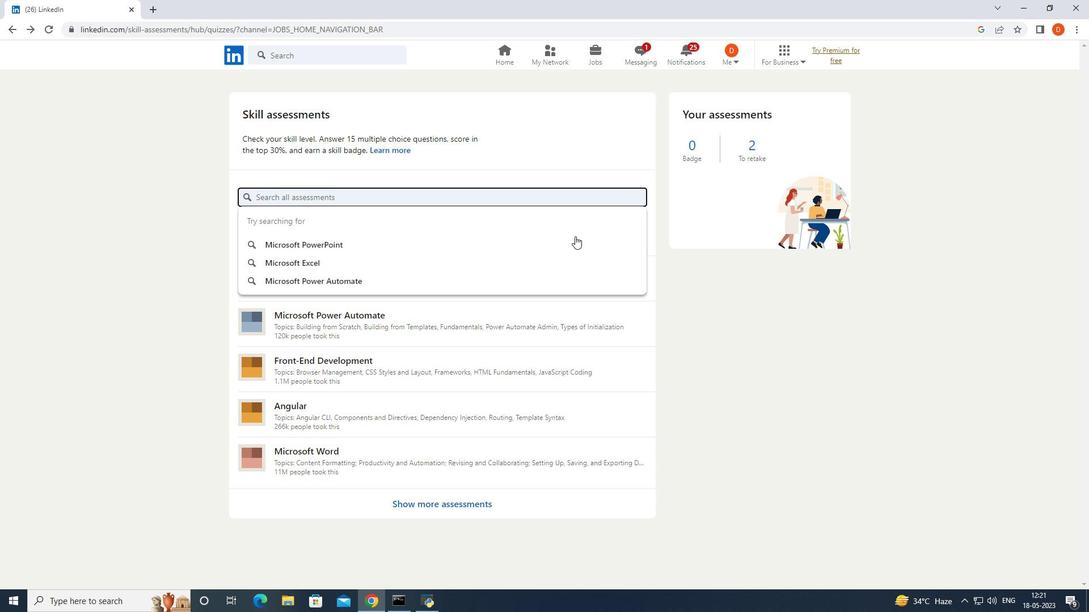 
Action: Key pressed e
Screenshot: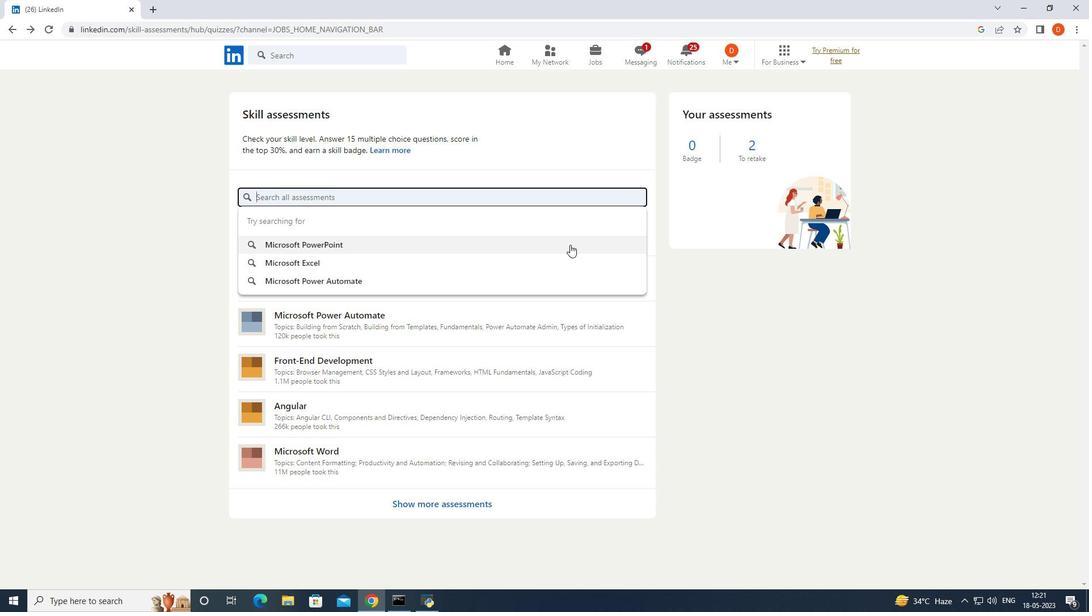 
Action: Mouse moved to (569, 245)
Screenshot: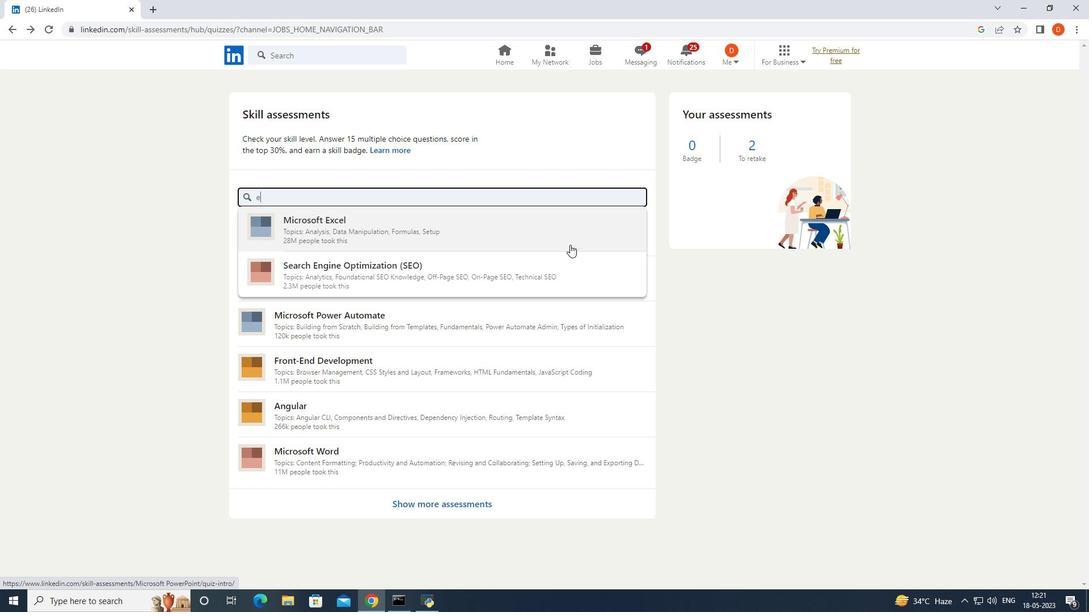 
Action: Key pressed l
Screenshot: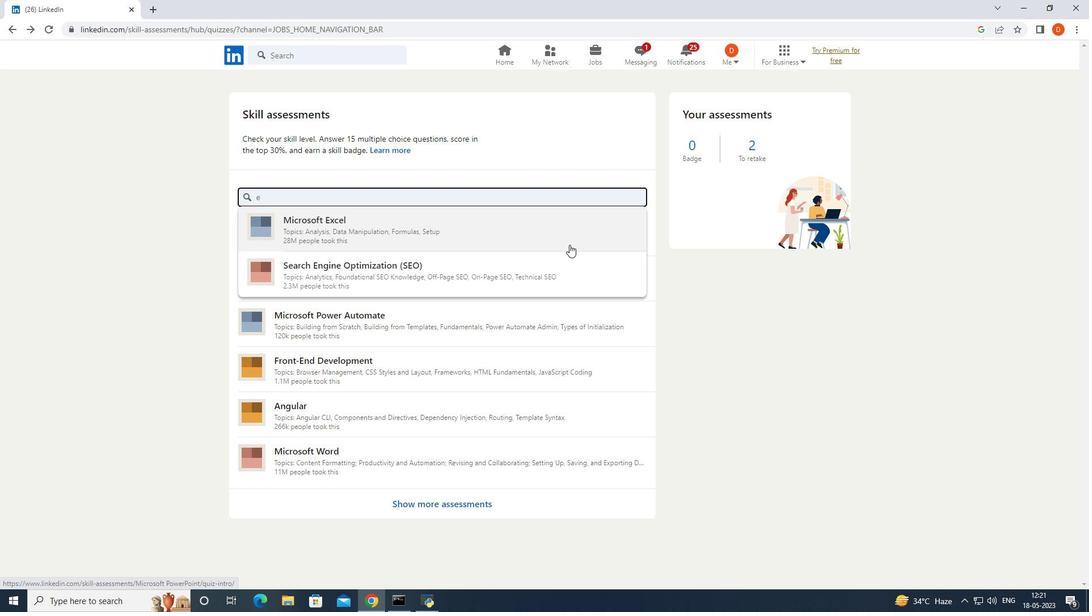 
Action: Mouse moved to (566, 249)
Screenshot: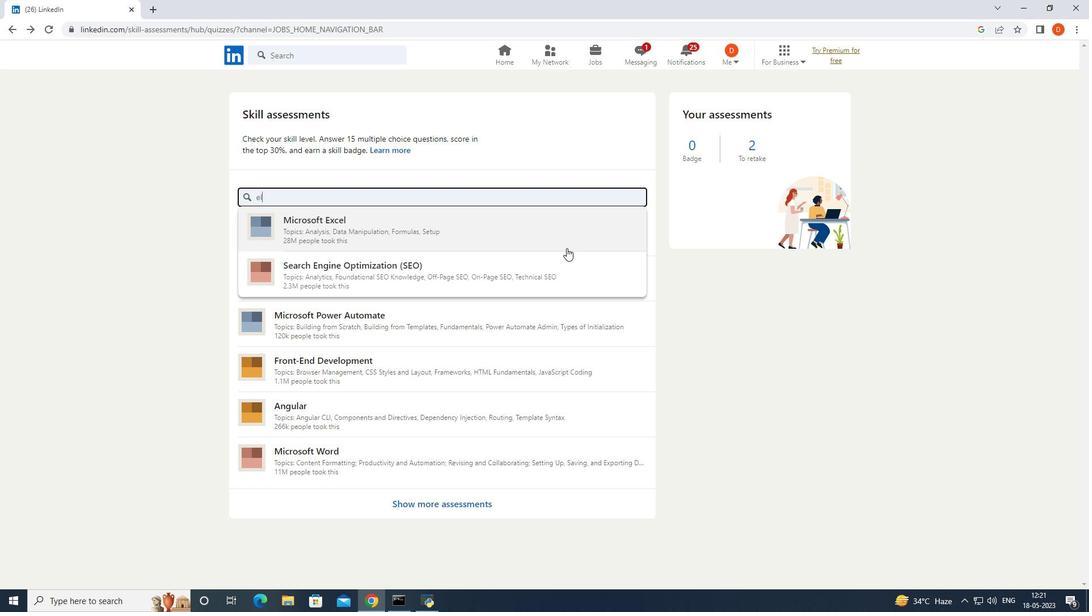 
Action: Key pressed e
Screenshot: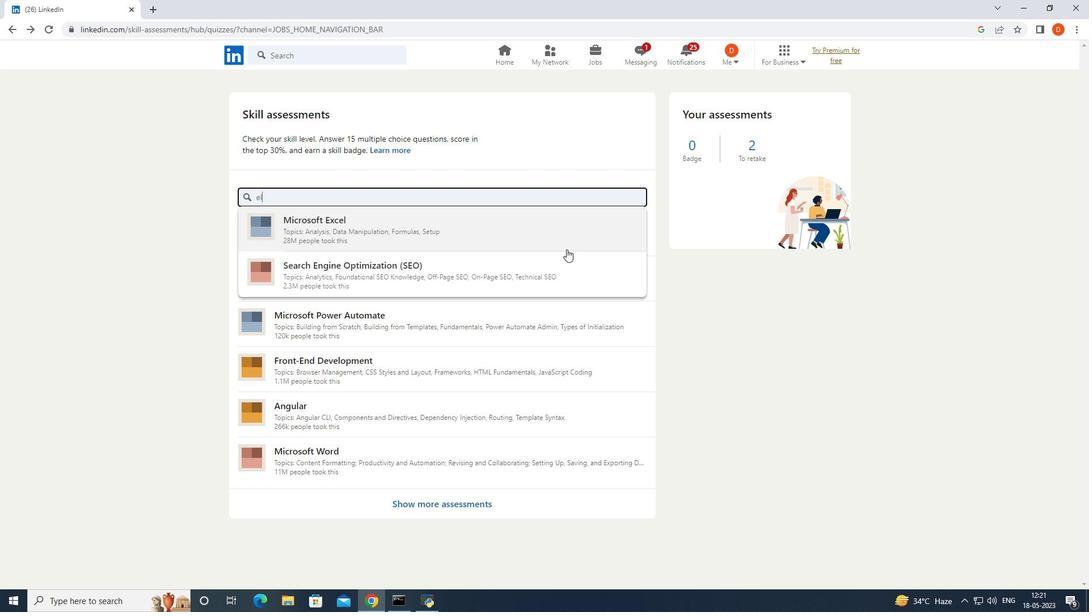 
Action: Mouse moved to (565, 252)
Screenshot: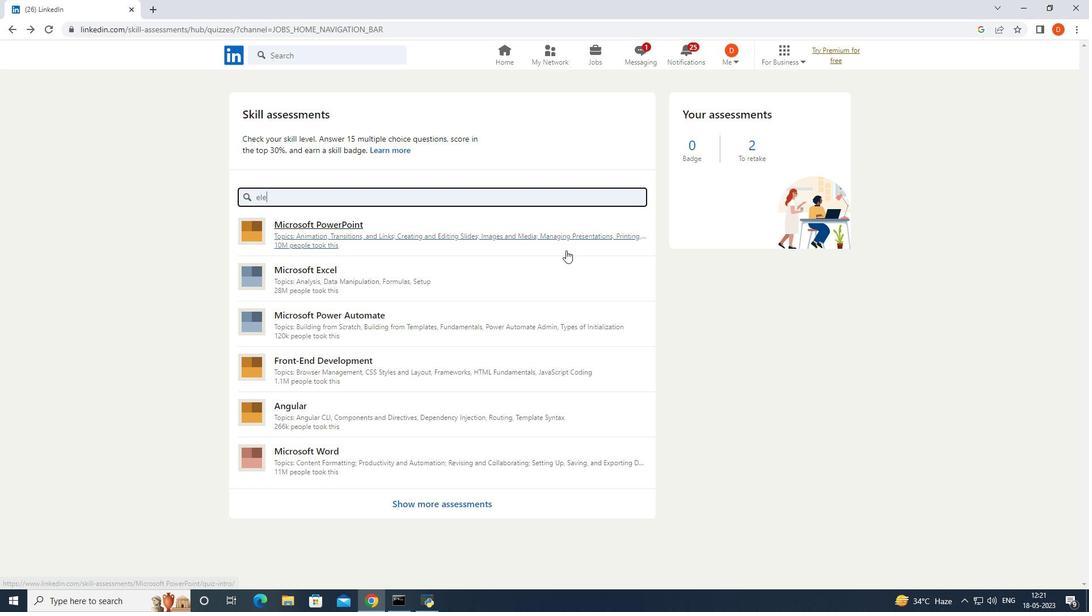 
Action: Key pressed c
Screenshot: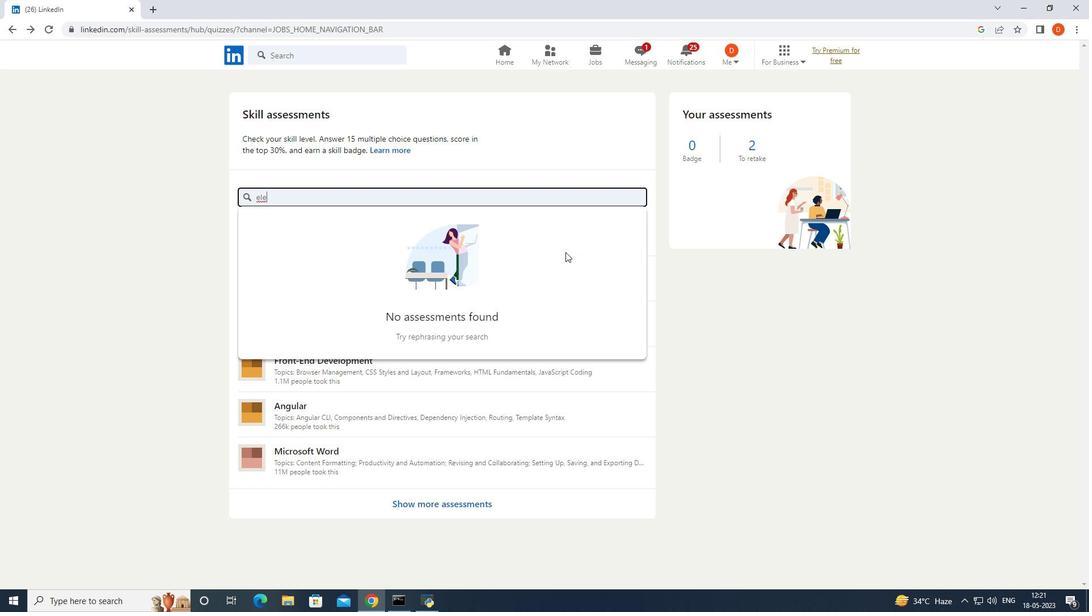 
Action: Mouse moved to (560, 258)
Screenshot: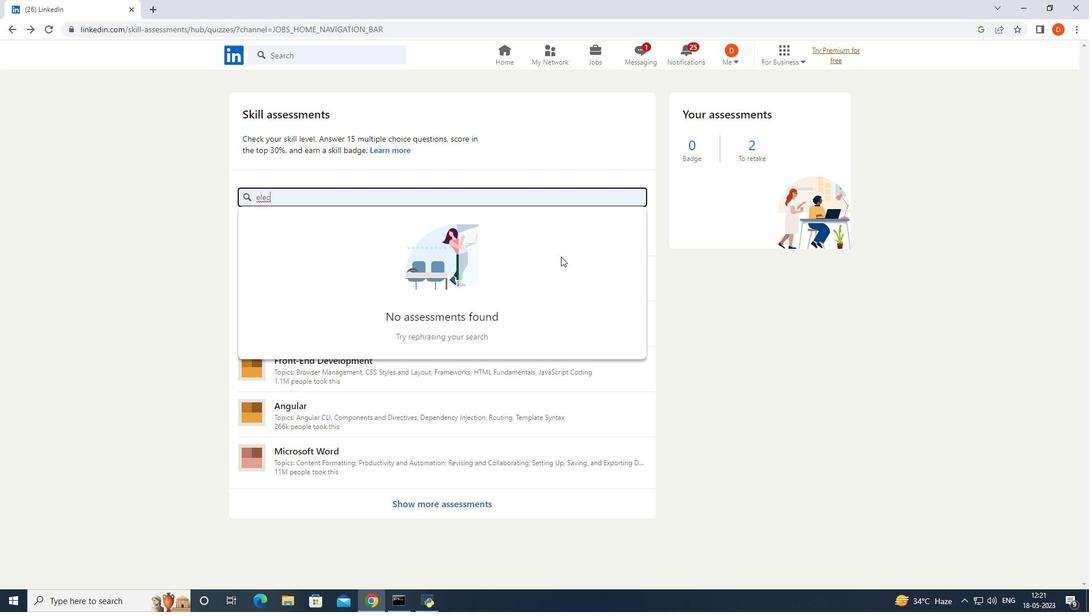 
Action: Key pressed t
Screenshot: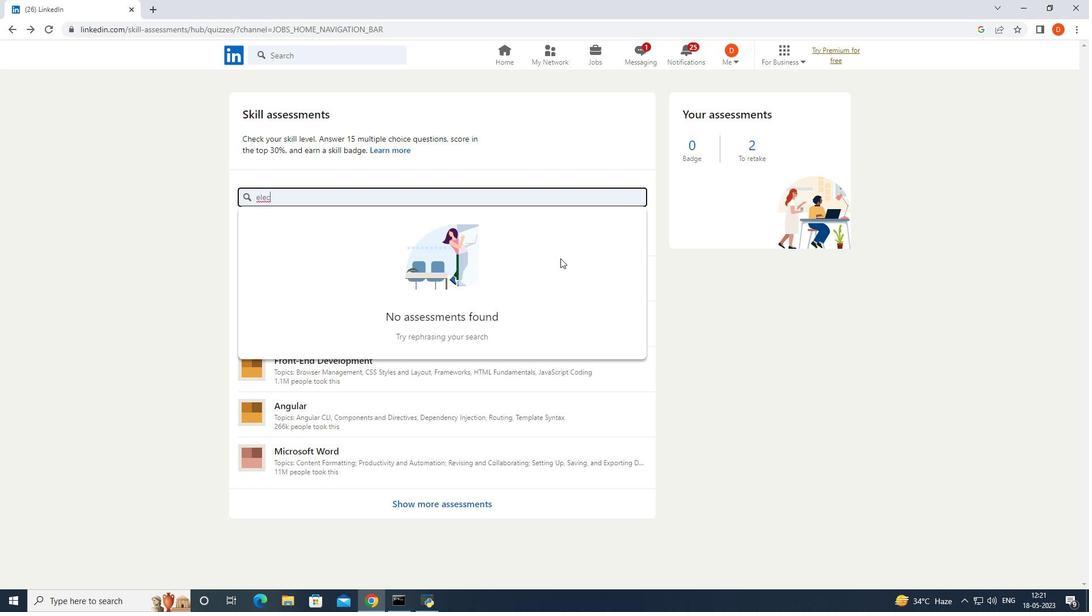
Action: Mouse moved to (560, 259)
Screenshot: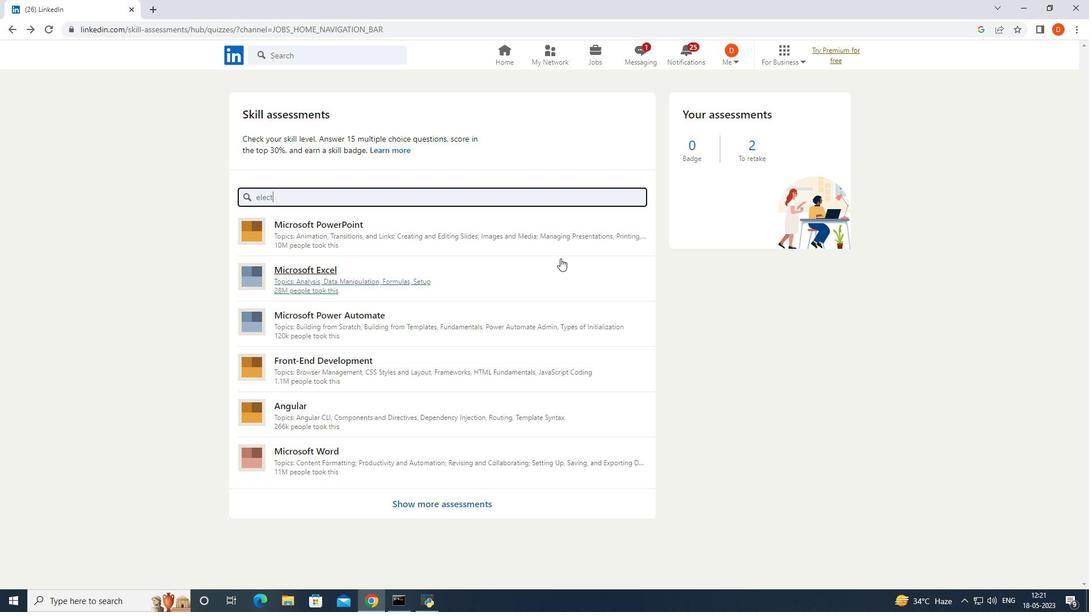 
Action: Key pressed r
Screenshot: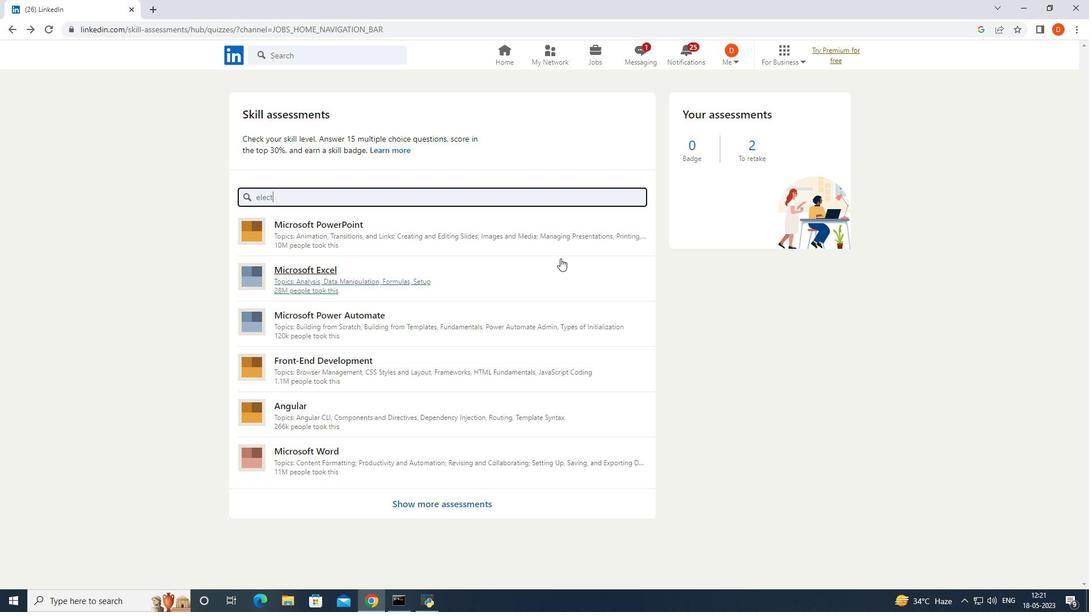 
Action: Mouse moved to (568, 265)
Screenshot: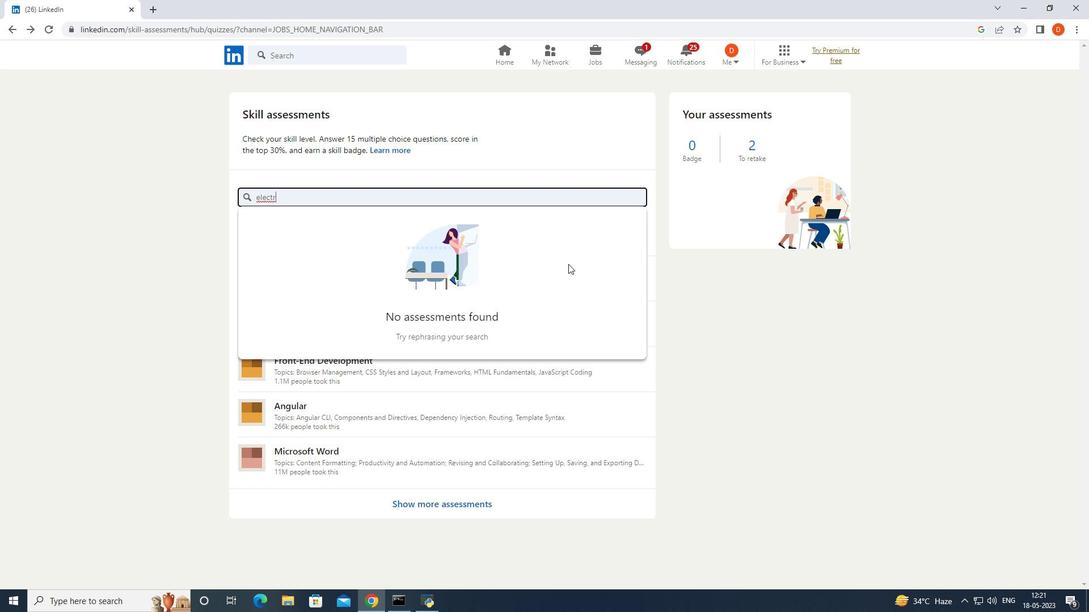 
Action: Key pressed <Key.backspace><Key.backspace><Key.backspace><Key.backspace><Key.backspace><Key.backspace><Key.backspace><Key.backspace><Key.backspace><Key.backspace><Key.backspace><Key.backspace><Key.backspace><Key.backspace>manual<Key.backspace><Key.backspace><Key.backspace><Key.backspace><Key.backspace><Key.backspace><Key.backspace><Key.backspace><Key.backspace><Key.backspace><Key.backspace><Key.backspace><Key.backspace><Key.backspace><Key.backspace><Key.backspace><Key.backspace><Key.backspace><Key.backspace><Key.backspace><Key.backspace><Key.backspace><Key.backspace><Key.backspace><Key.backspace><Key.backspace><Key.backspace><Key.backspace><Key.backspace><Key.backspace><Key.backspace><Key.backspace><Key.backspace><Key.backspace><Key.backspace><Key.backspace><Key.backspace><Key.backspace>
Screenshot: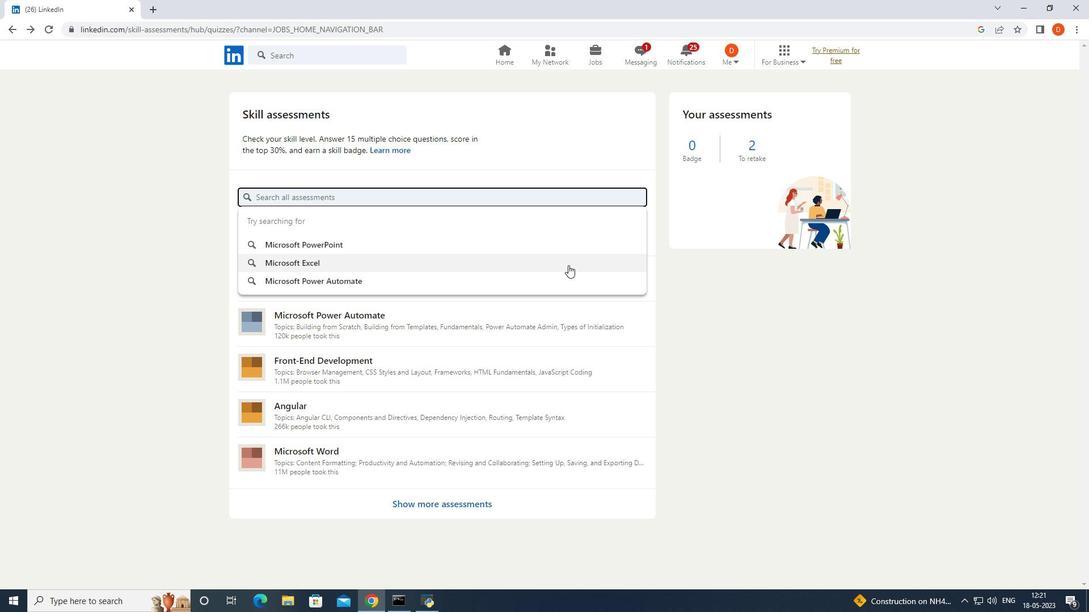 
Action: Mouse moved to (376, 264)
Screenshot: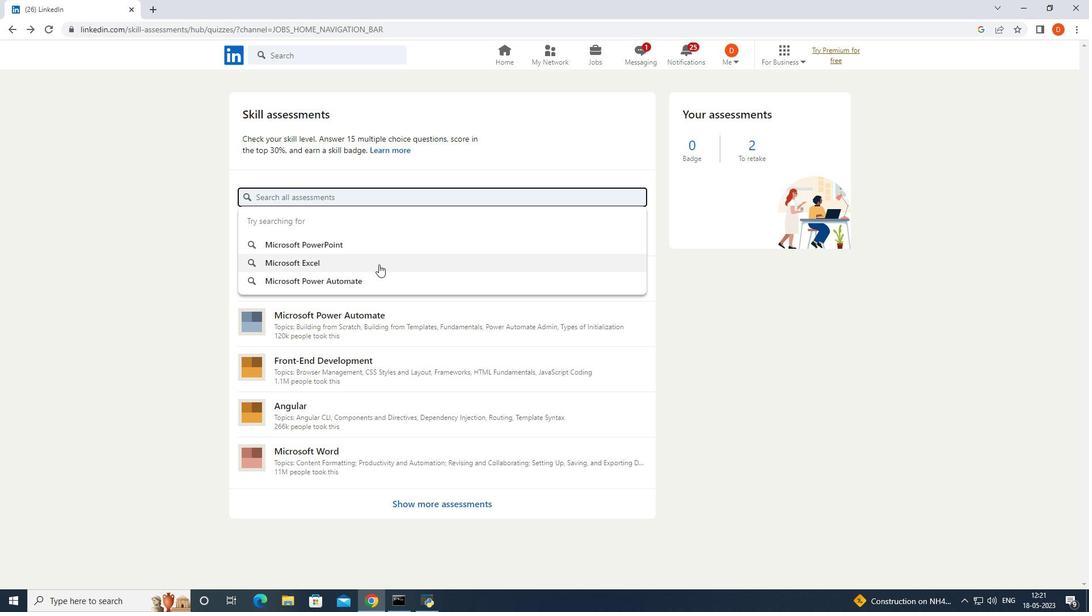 
Action: Mouse pressed left at (376, 264)
Screenshot: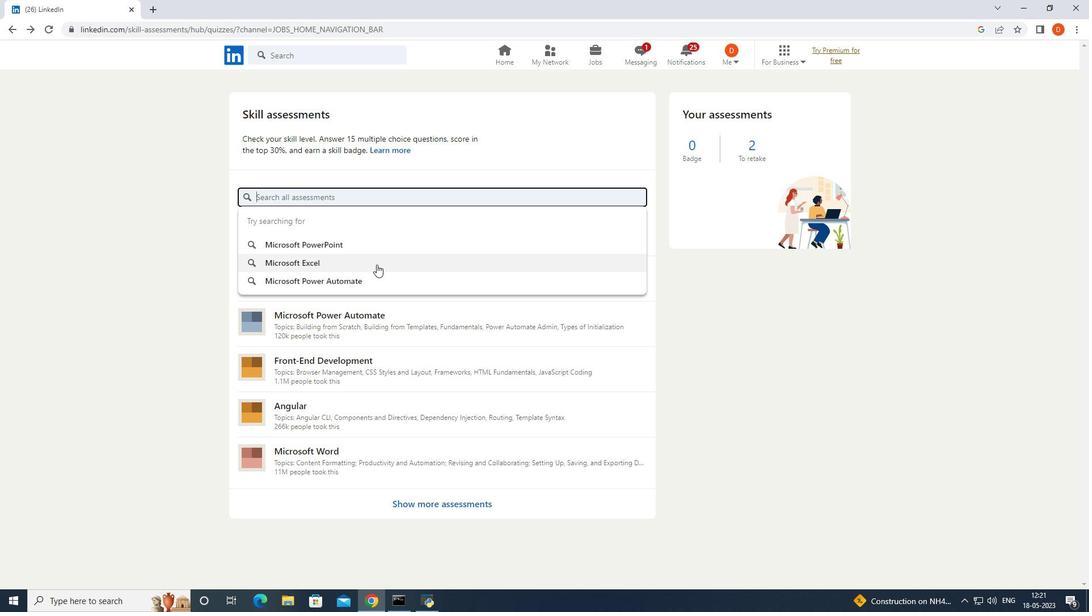 
Action: Mouse moved to (17, 24)
Screenshot: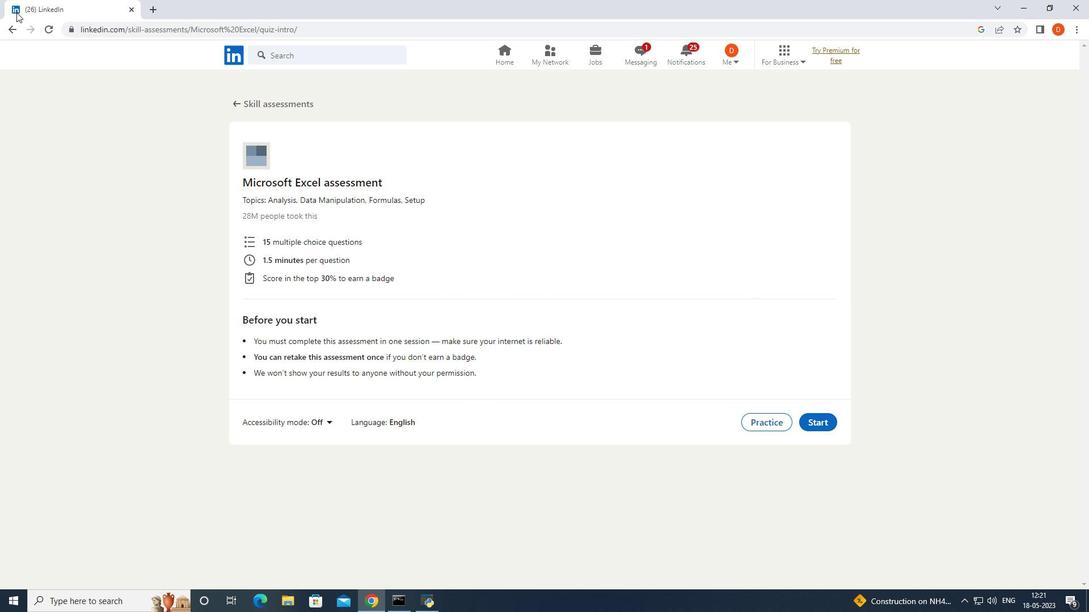 
Action: Mouse pressed left at (17, 24)
Screenshot: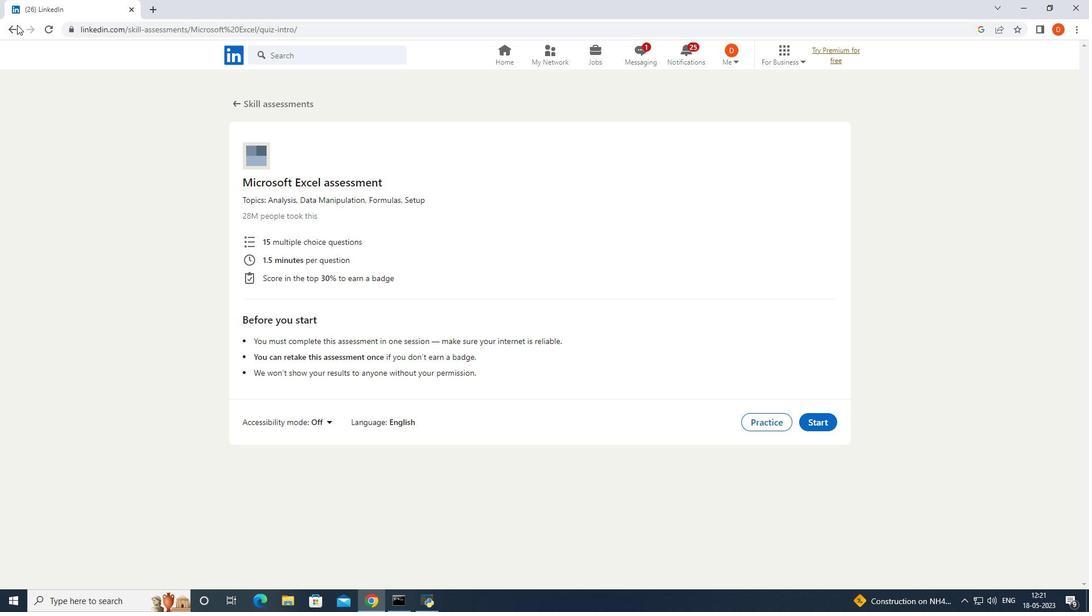 
Action: Mouse moved to (251, 199)
Screenshot: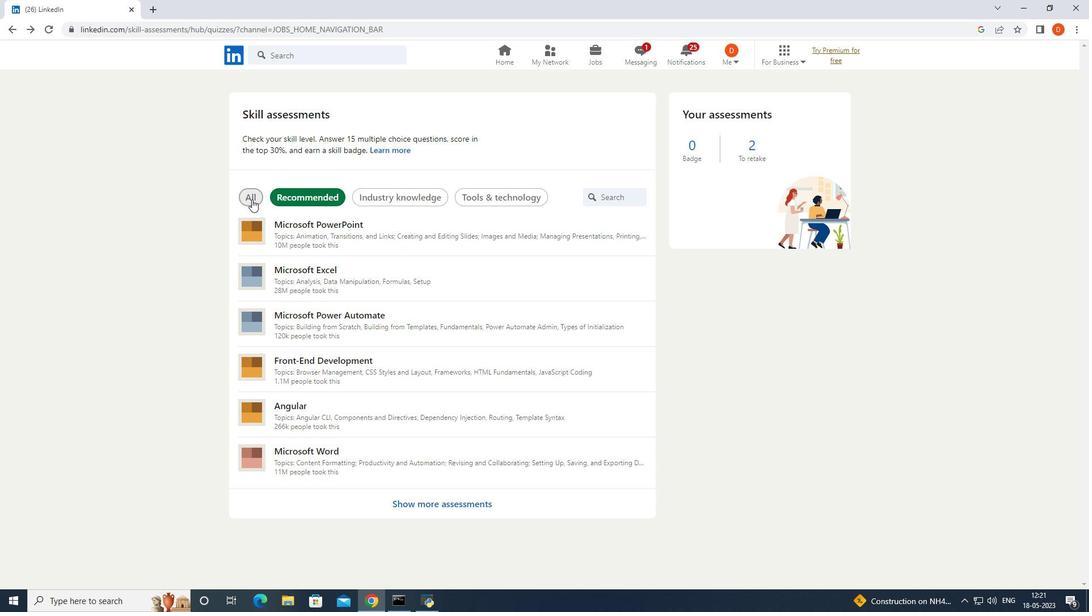 
Action: Mouse pressed left at (251, 199)
Screenshot: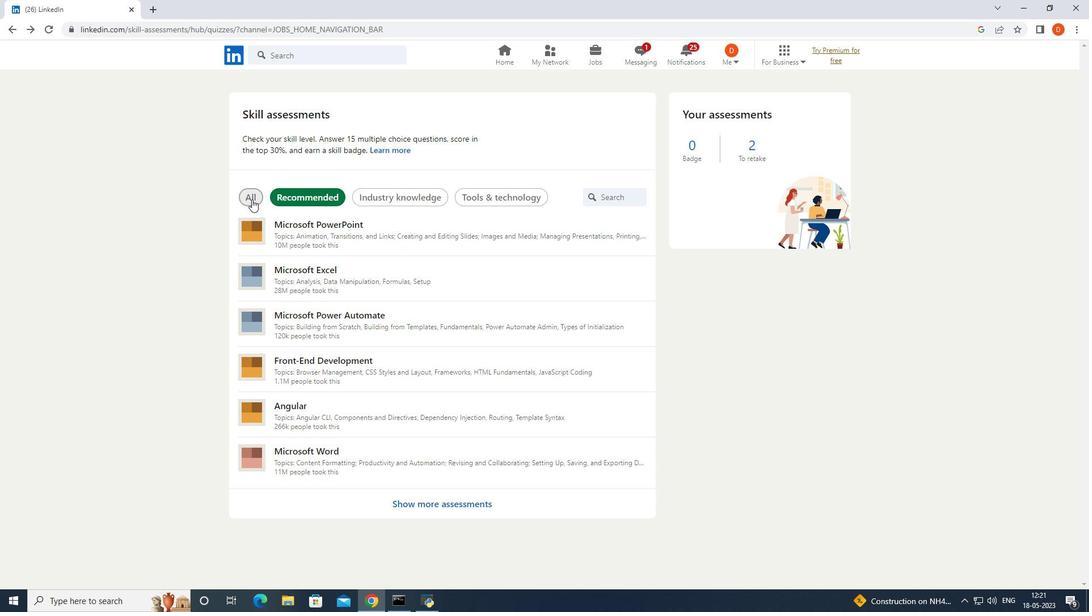 
Action: Mouse moved to (583, 200)
Screenshot: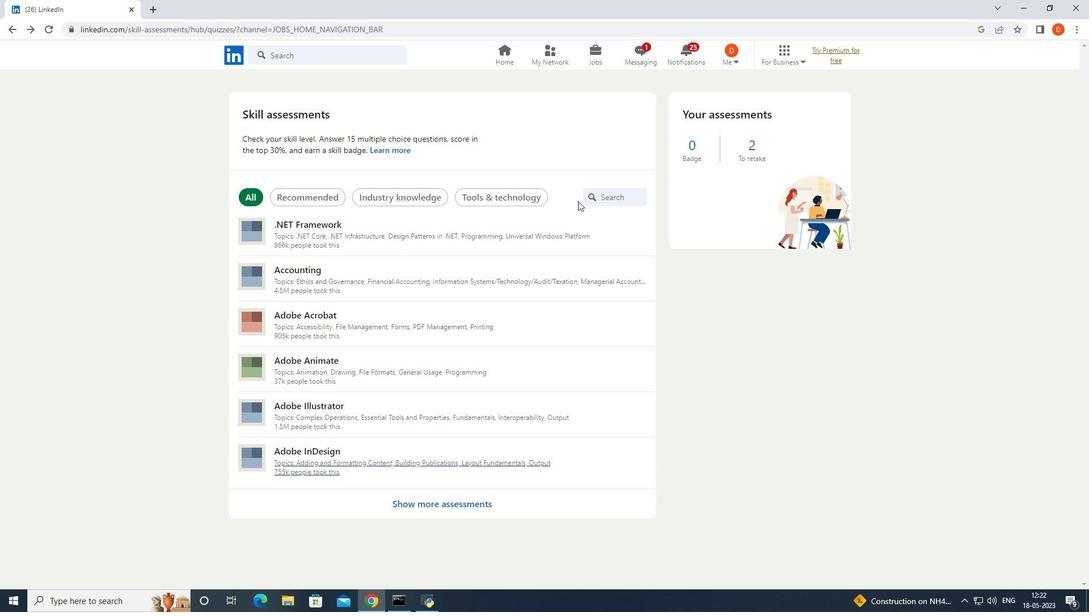 
Action: Mouse pressed left at (583, 200)
Screenshot: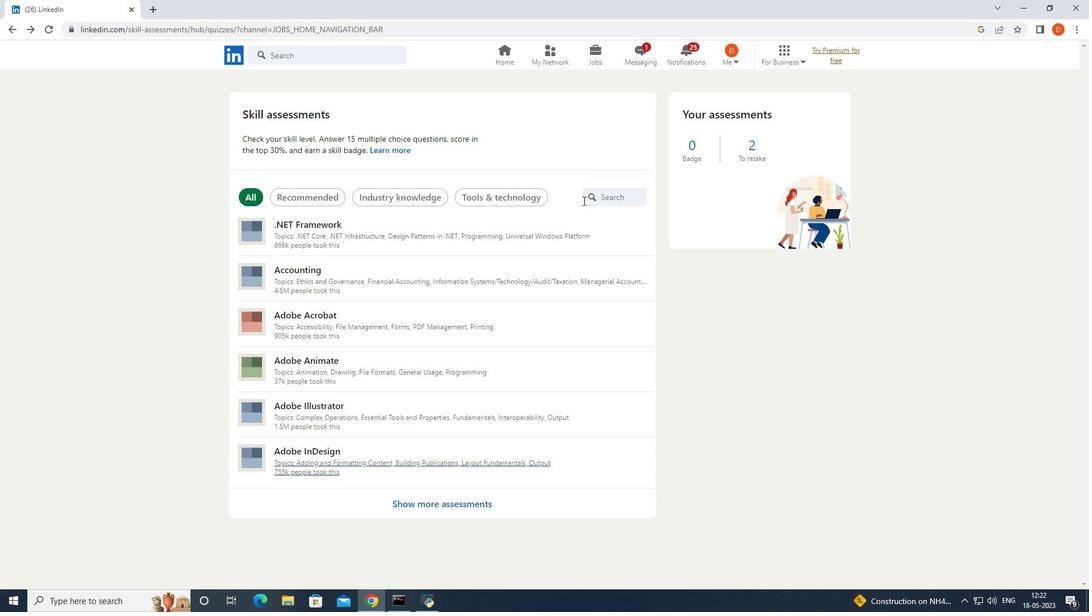 
Action: Mouse moved to (438, 262)
Screenshot: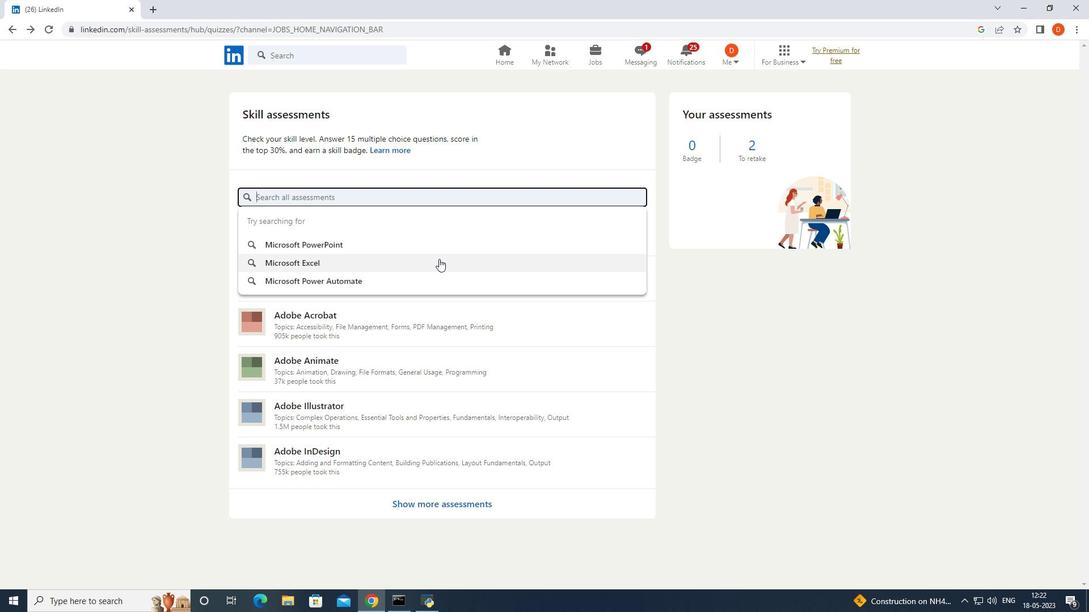 
Action: Mouse pressed left at (438, 262)
Screenshot: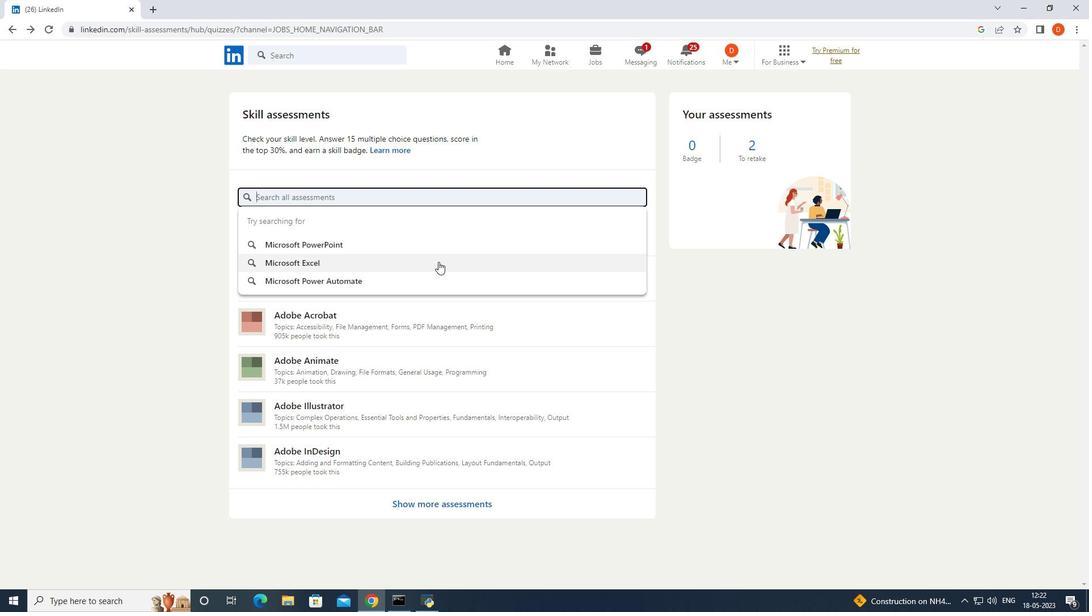 
Action: Mouse moved to (12, 16)
Screenshot: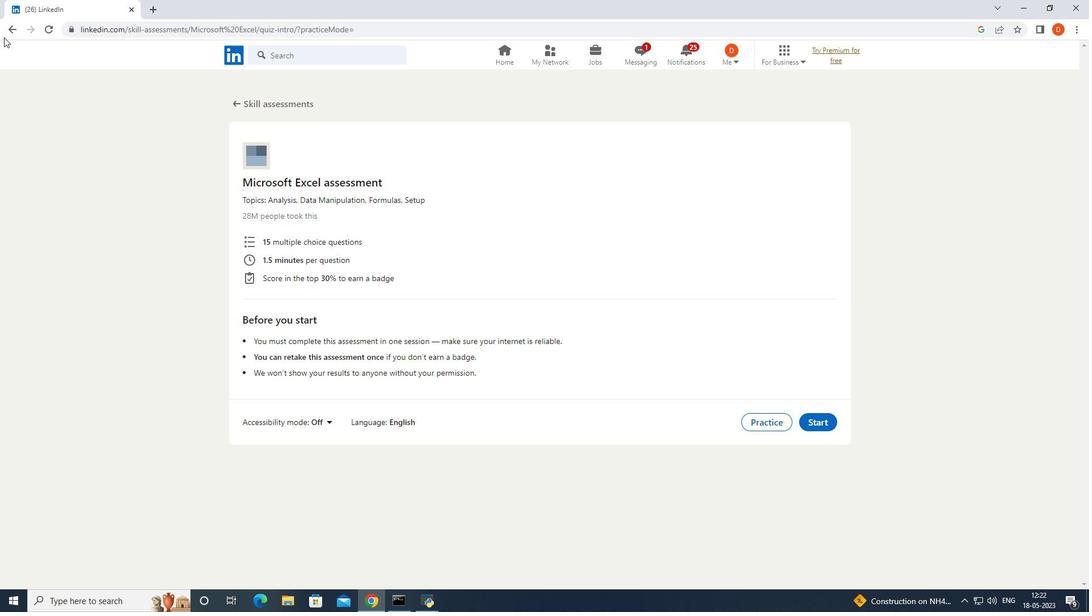 
Action: Mouse pressed left at (12, 16)
Screenshot: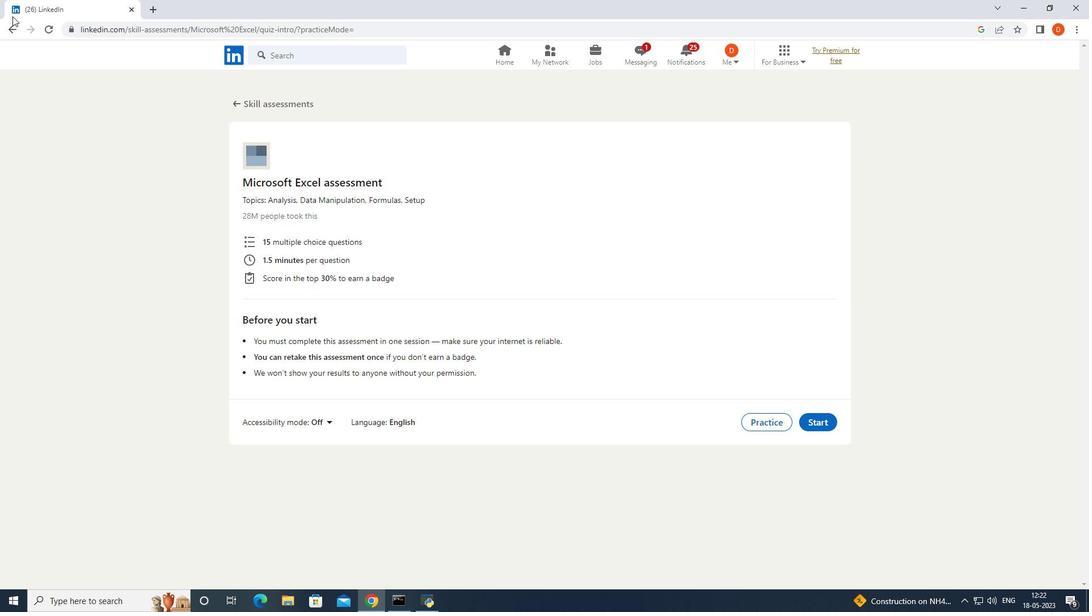 
Action: Mouse moved to (14, 27)
Screenshot: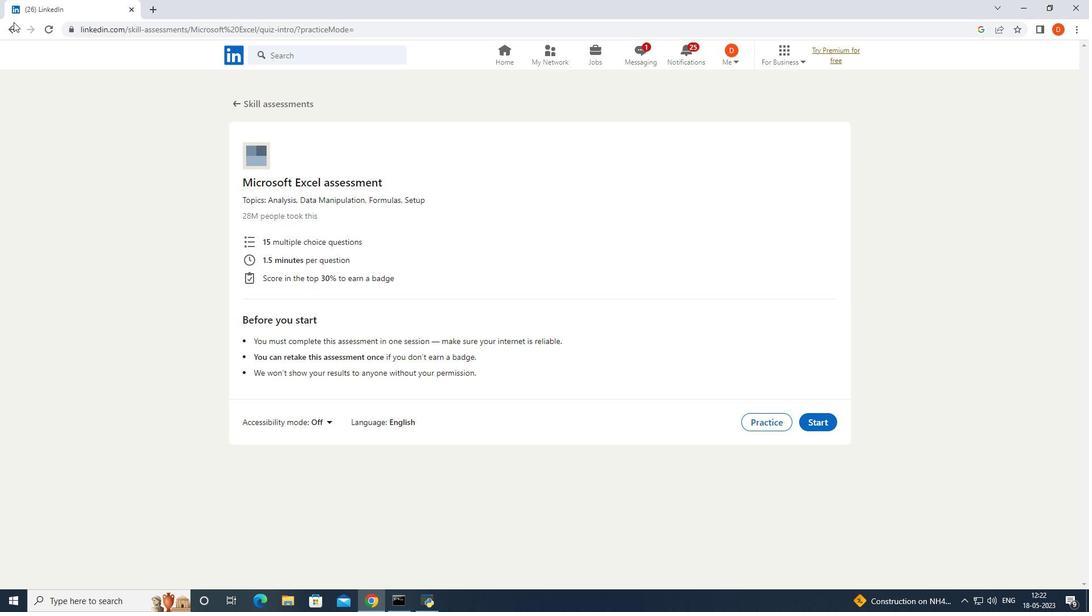
Action: Mouse pressed left at (14, 27)
Screenshot: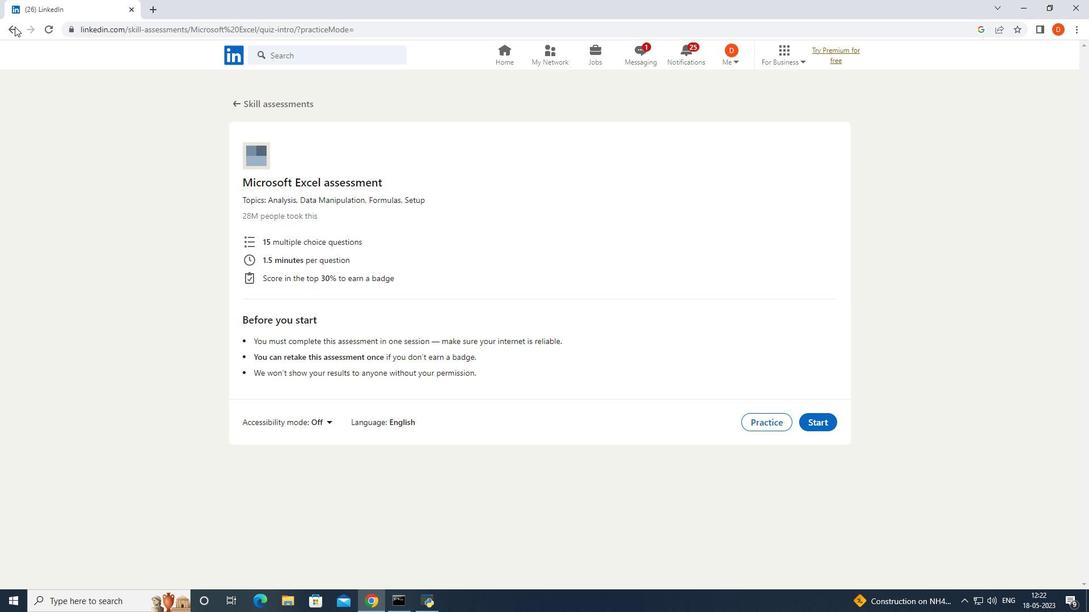 
Action: Mouse moved to (9, 28)
Screenshot: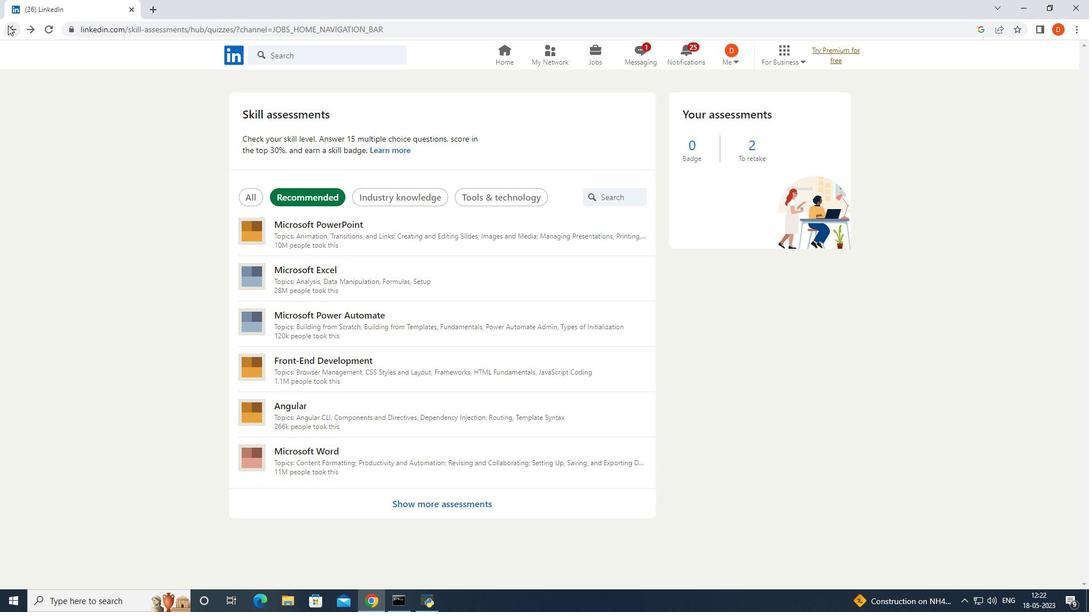 
Action: Mouse pressed left at (9, 28)
Screenshot: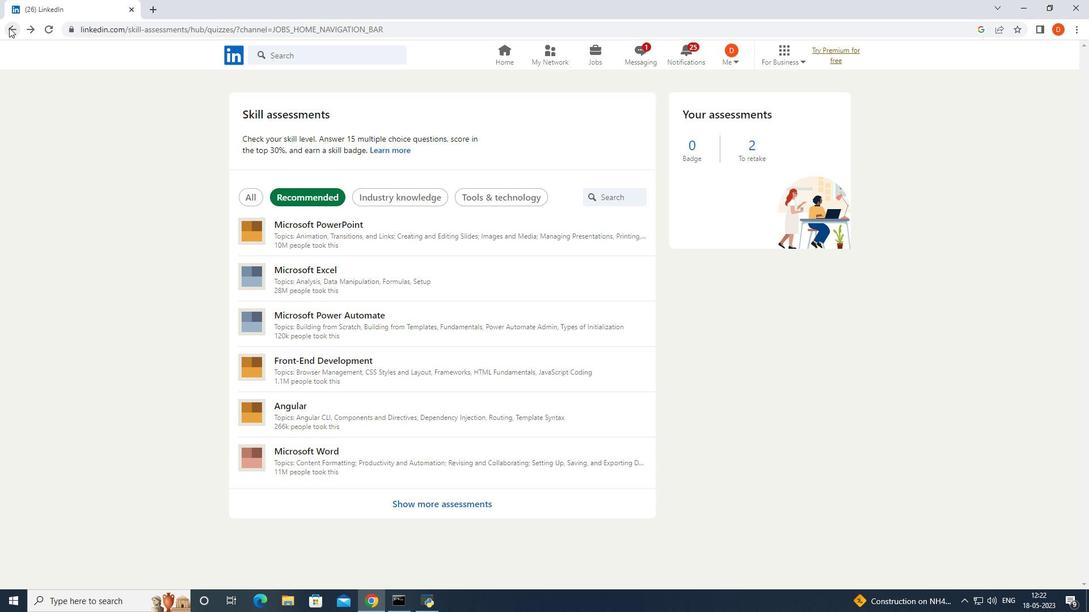 
Action: Mouse moved to (856, 361)
Screenshot: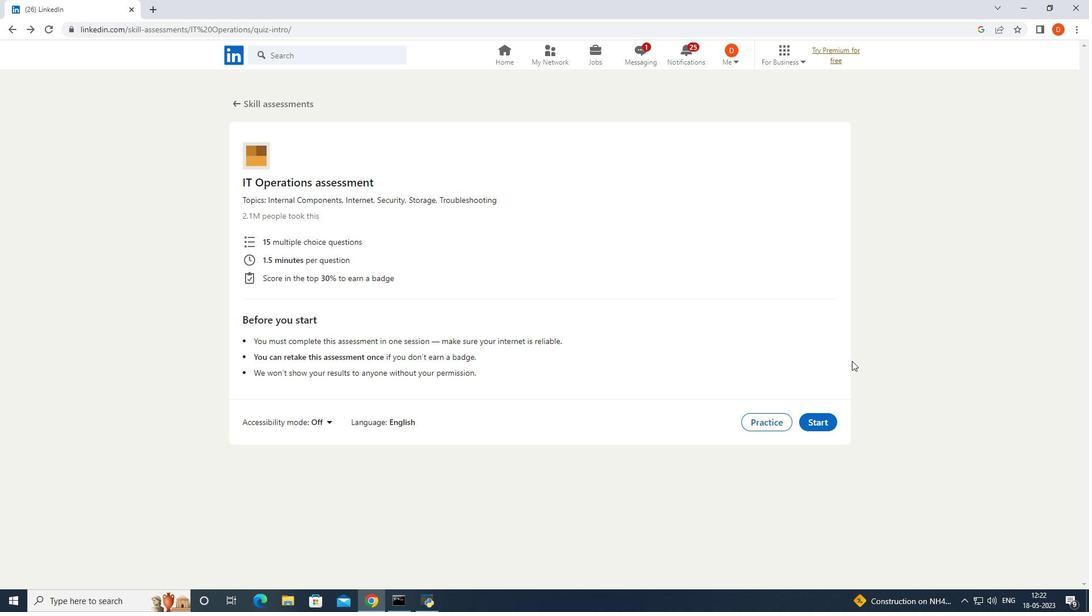 
